 Task: Find connections with filter location Bafoussam with filter topic #ONOwith filter profile language English with filter current company DS Group with filter school Mata Gujri College, Fatehgarh Sahib with filter industry Wholesale Import and Export with filter service category Market Research with filter keywords title Wedding Coordinator
Action: Mouse moved to (550, 69)
Screenshot: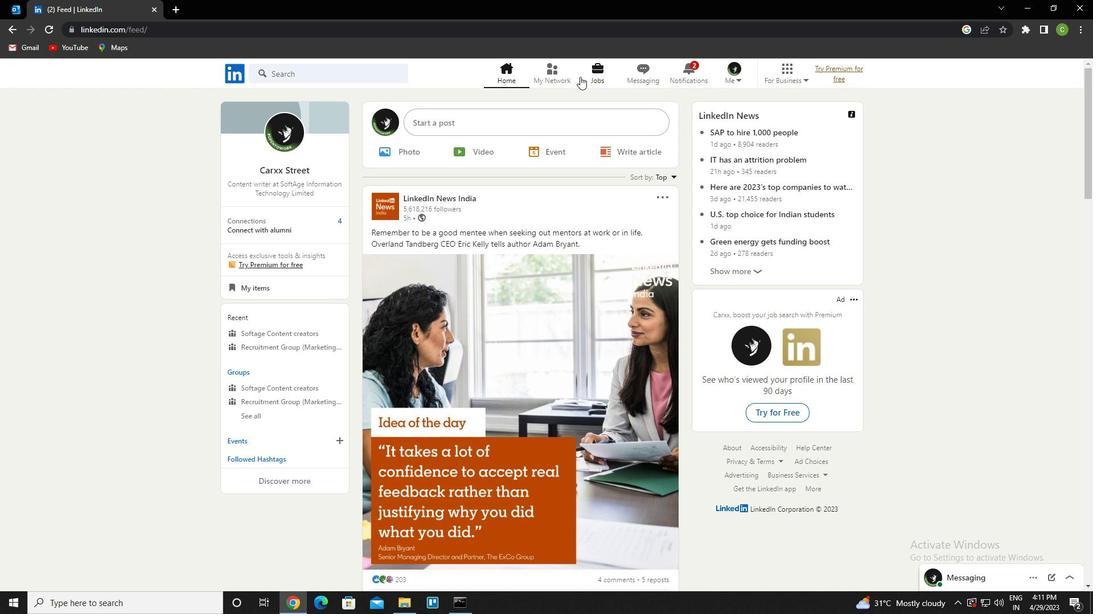 
Action: Mouse pressed left at (550, 69)
Screenshot: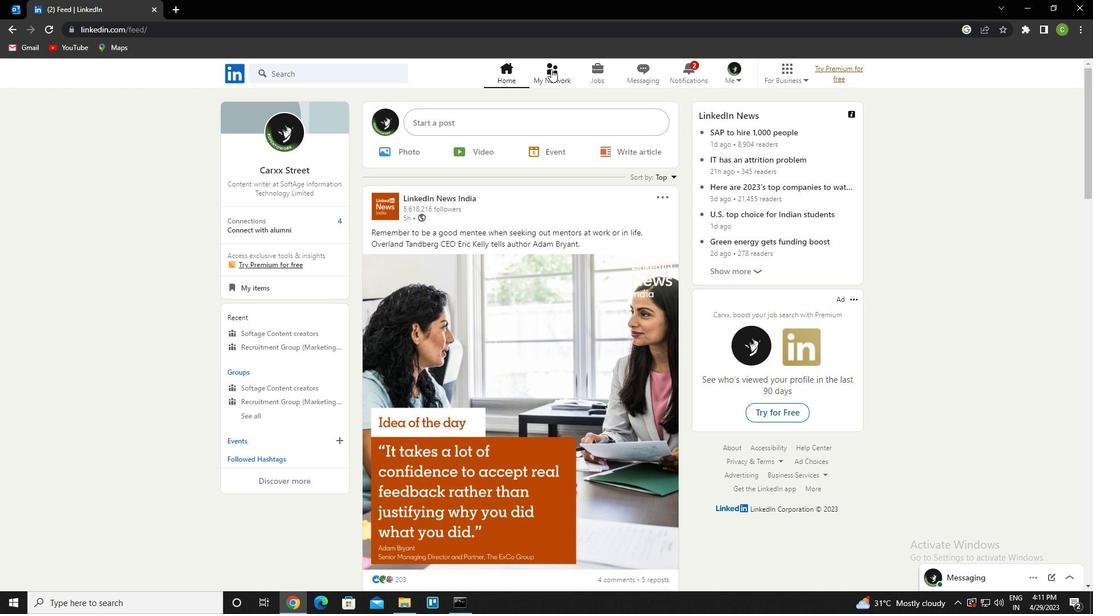 
Action: Mouse moved to (312, 136)
Screenshot: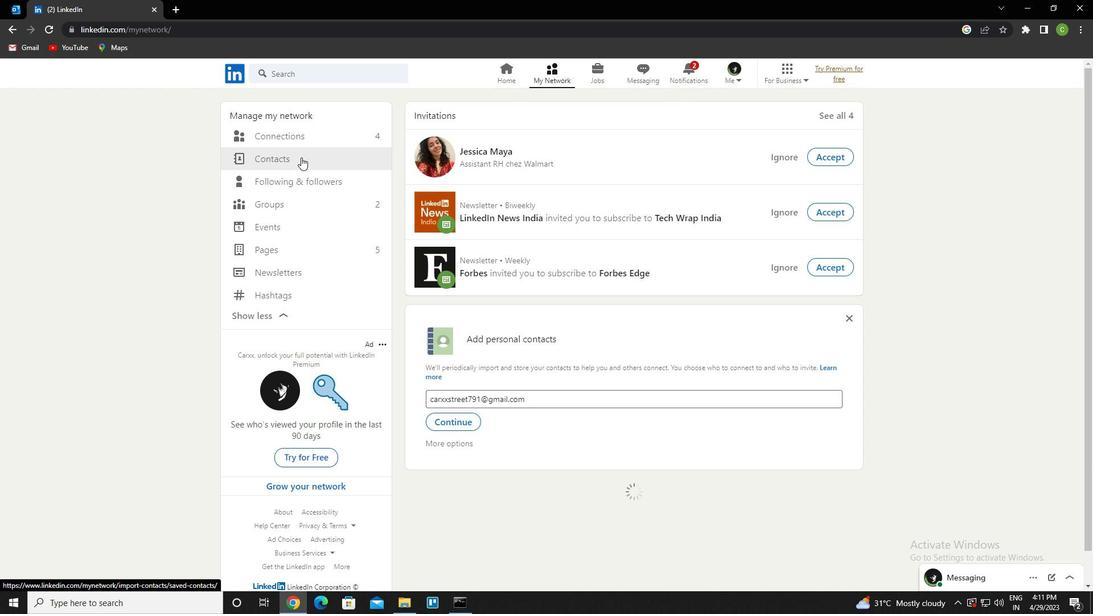 
Action: Mouse pressed left at (312, 136)
Screenshot: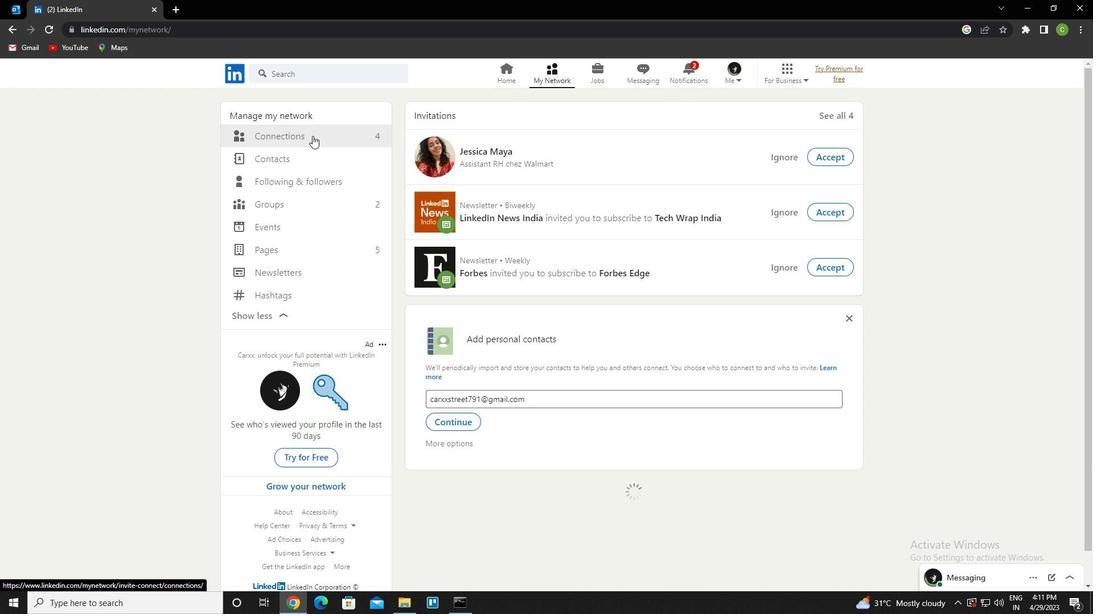 
Action: Mouse moved to (618, 135)
Screenshot: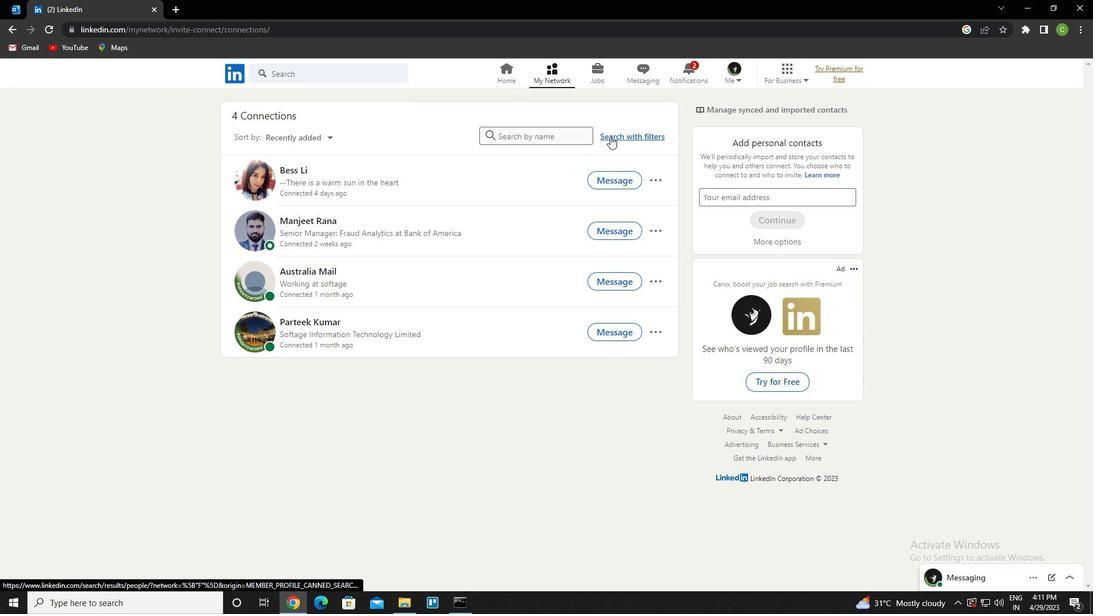 
Action: Mouse pressed left at (618, 135)
Screenshot: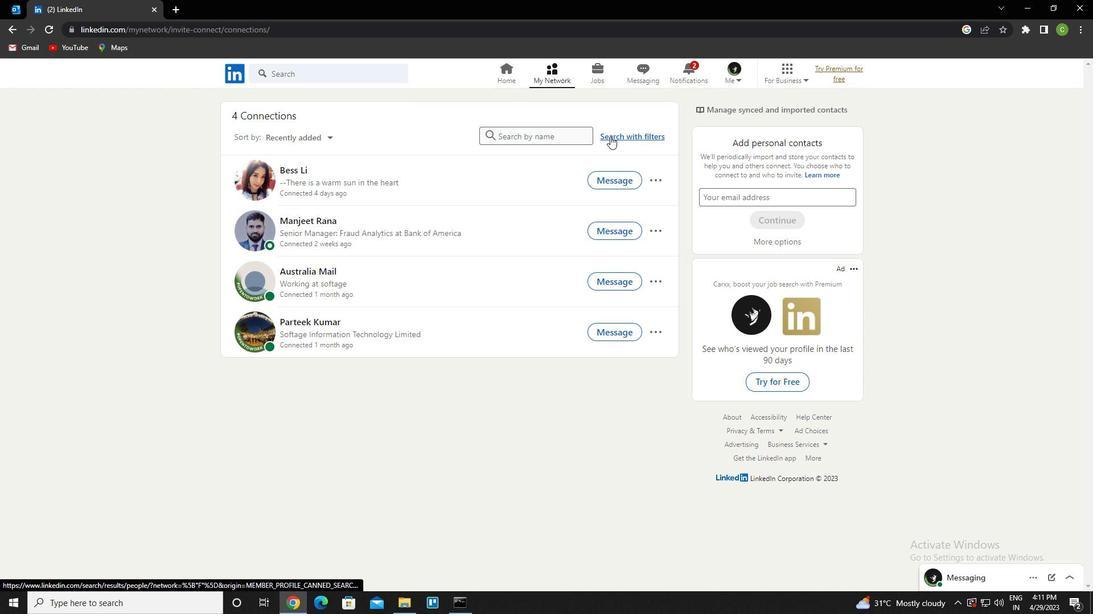 
Action: Mouse moved to (581, 110)
Screenshot: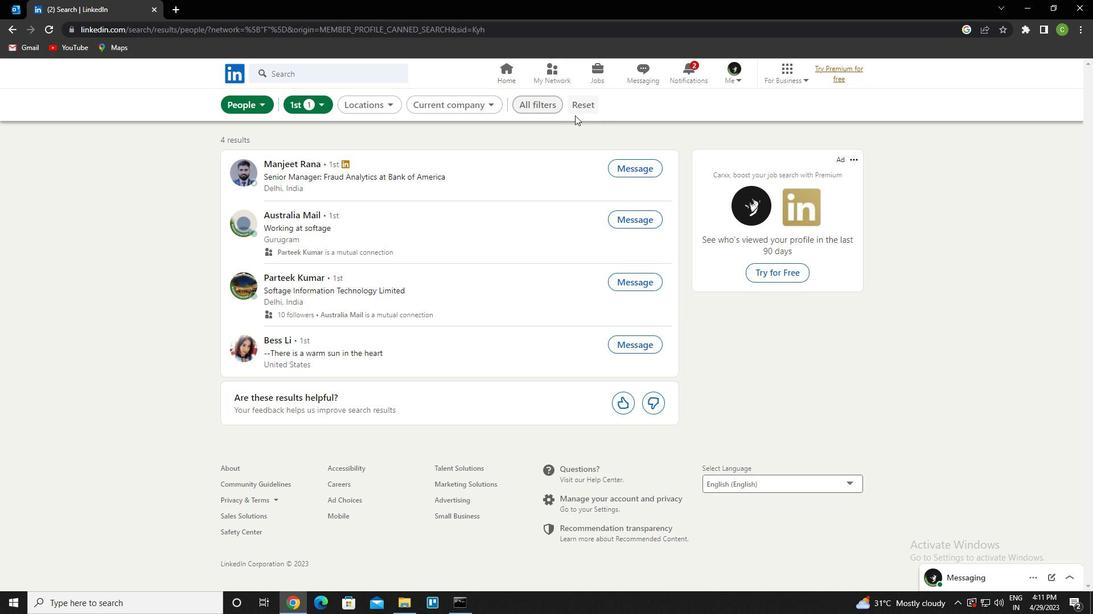 
Action: Mouse pressed left at (581, 110)
Screenshot: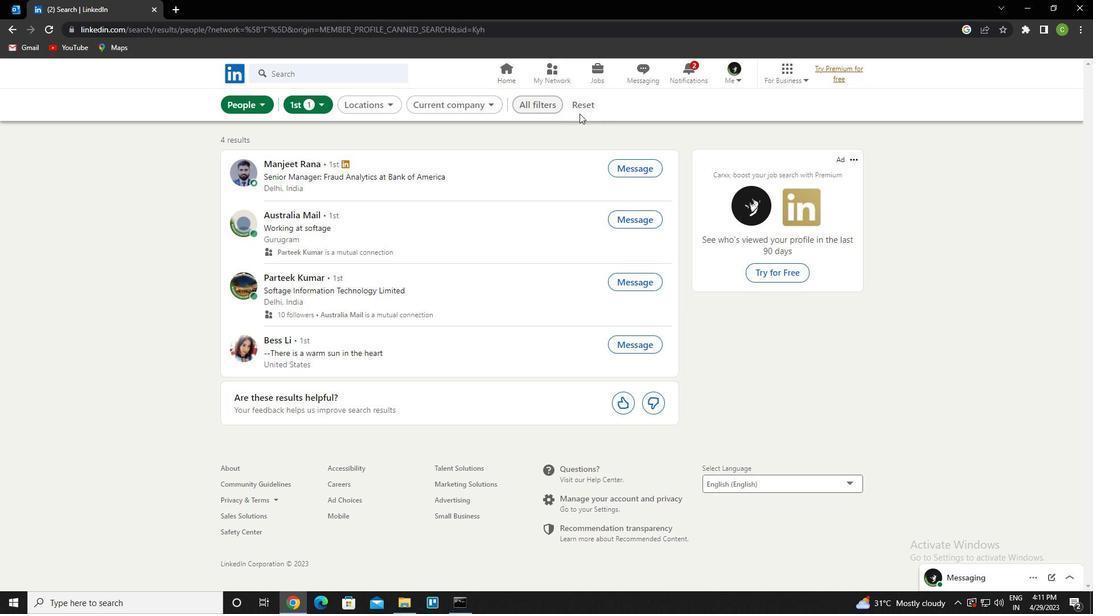 
Action: Mouse moved to (556, 105)
Screenshot: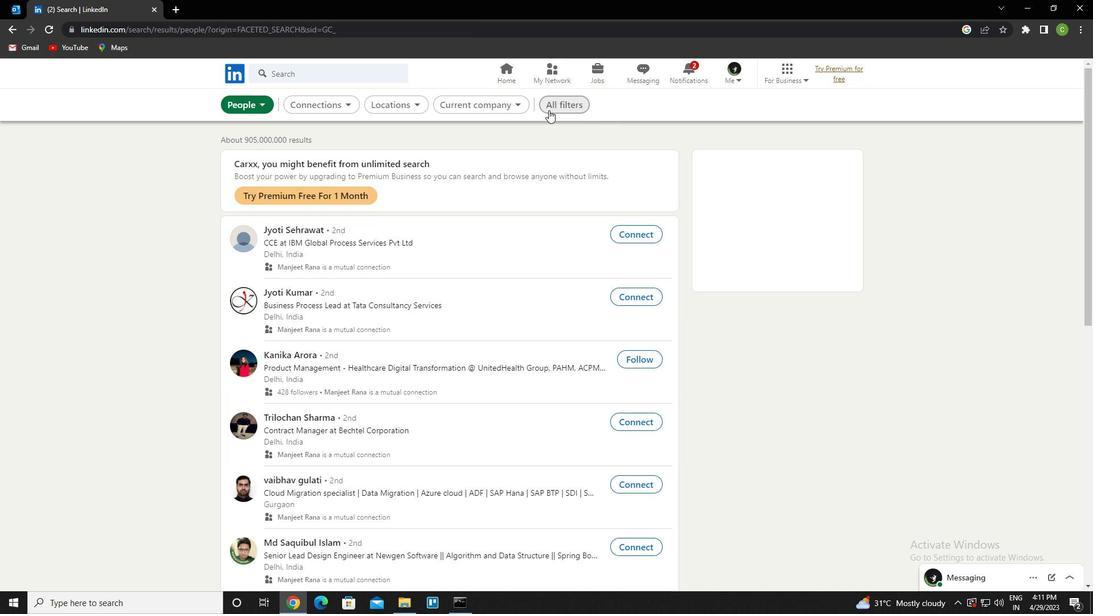 
Action: Mouse pressed left at (556, 105)
Screenshot: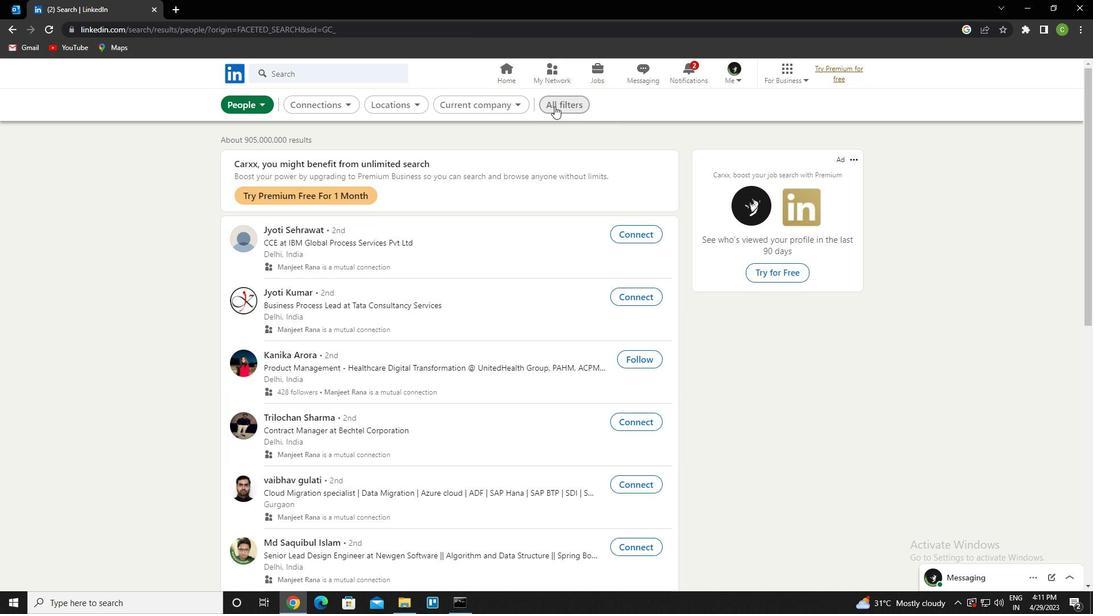 
Action: Mouse moved to (923, 357)
Screenshot: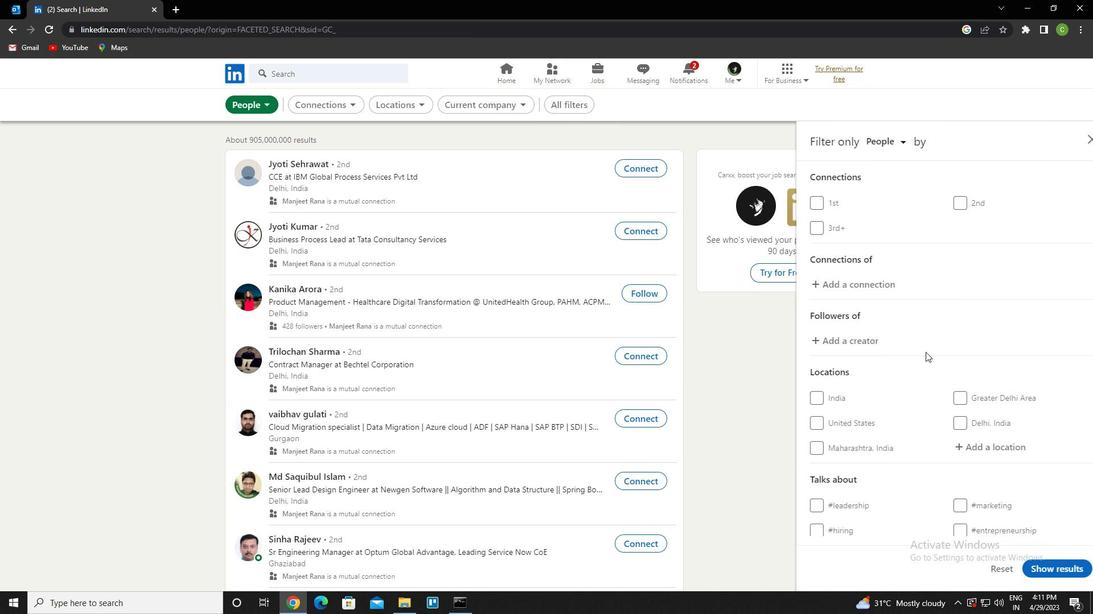 
Action: Mouse scrolled (923, 356) with delta (0, 0)
Screenshot: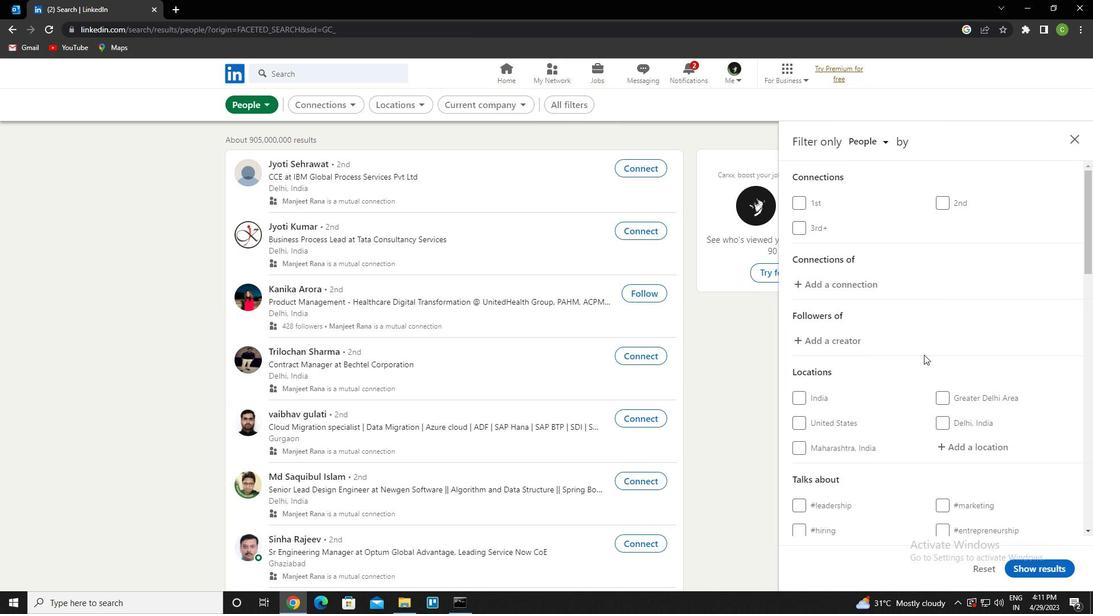 
Action: Mouse moved to (921, 357)
Screenshot: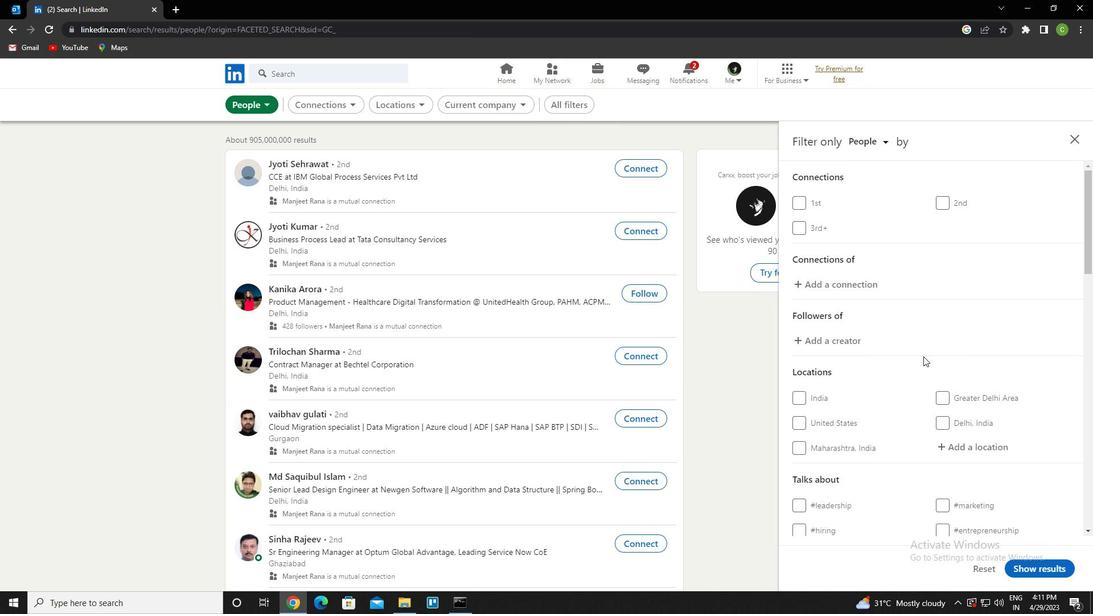 
Action: Mouse scrolled (921, 356) with delta (0, 0)
Screenshot: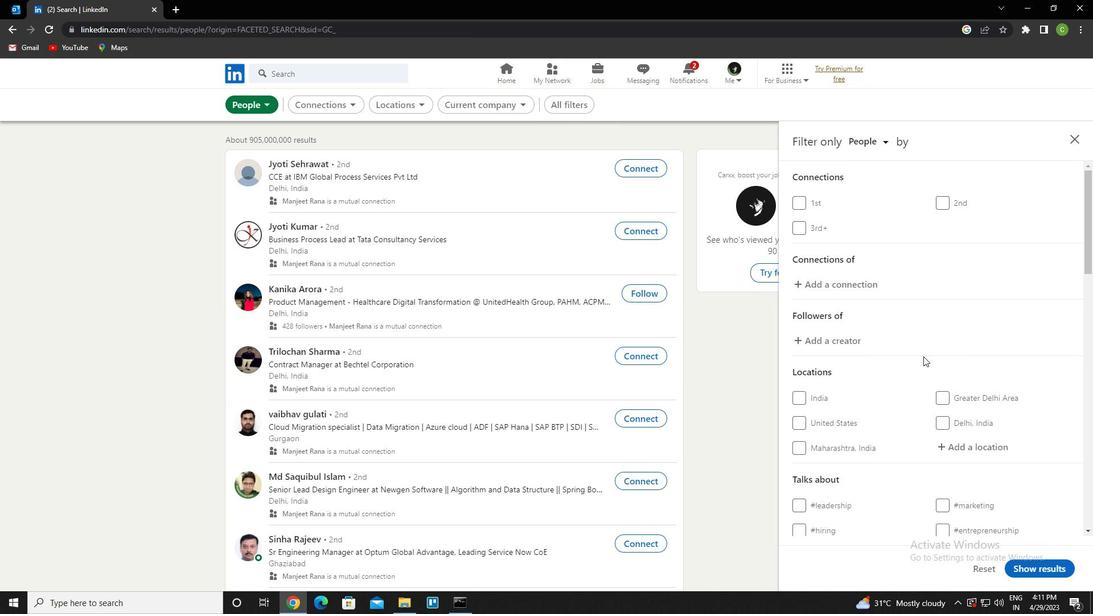 
Action: Mouse moved to (919, 355)
Screenshot: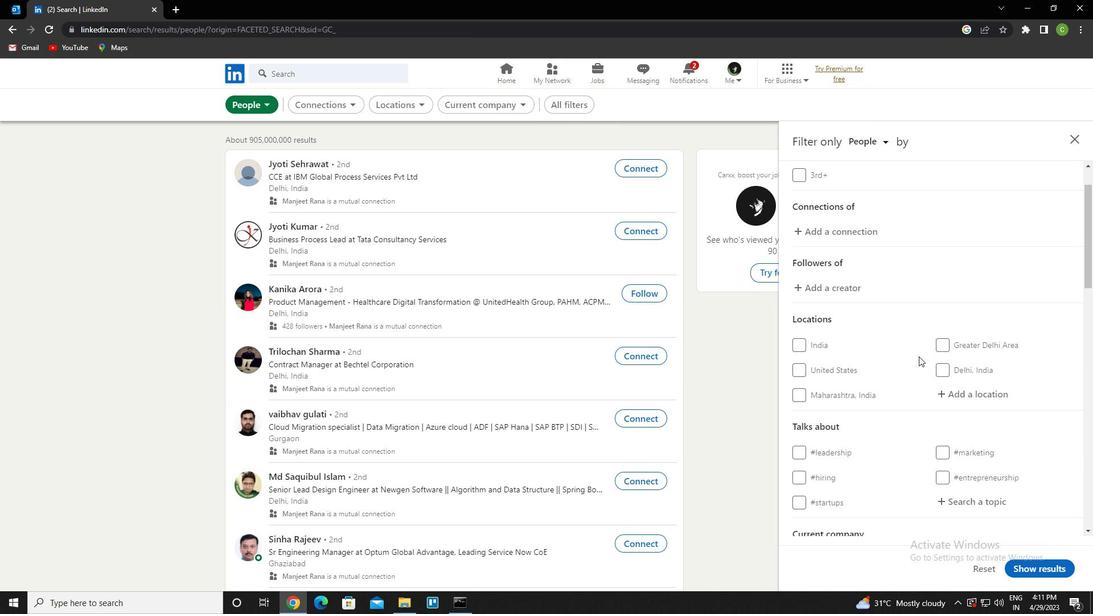
Action: Mouse scrolled (919, 354) with delta (0, 0)
Screenshot: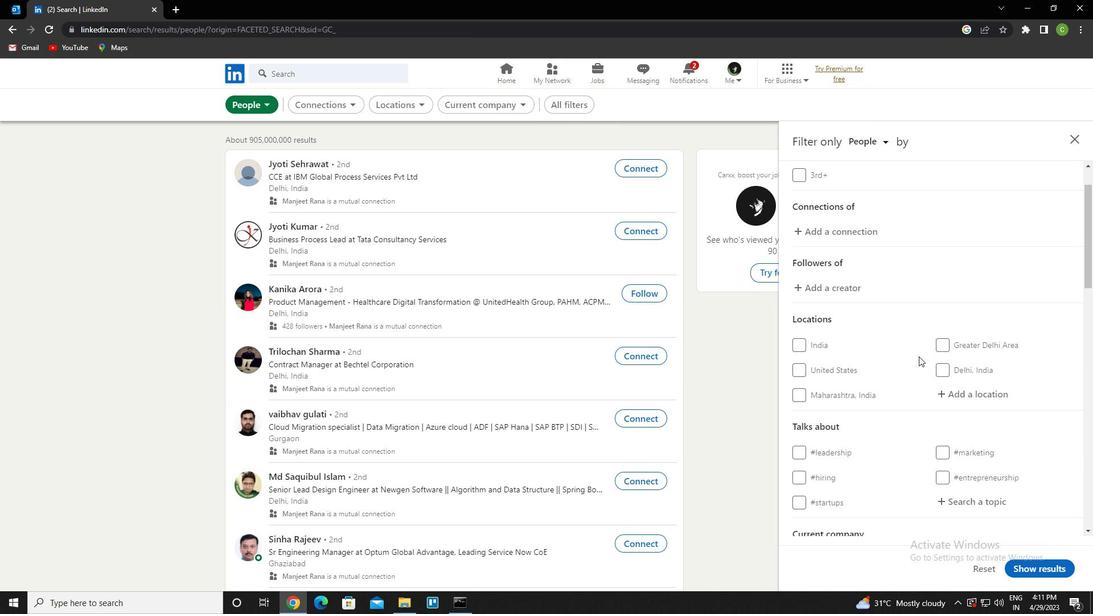 
Action: Mouse moved to (995, 282)
Screenshot: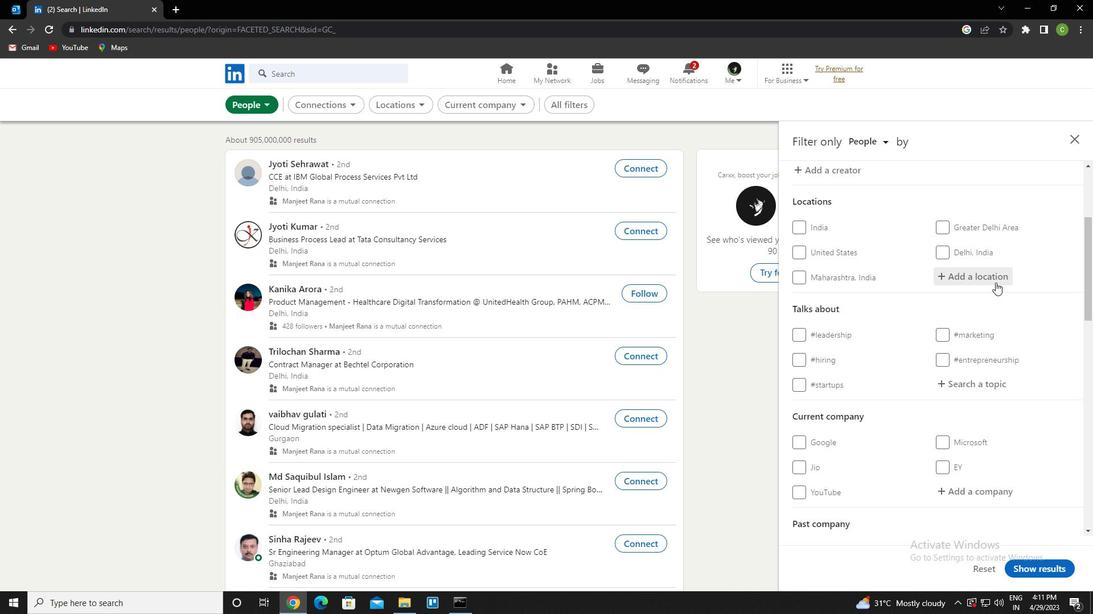 
Action: Mouse pressed left at (995, 282)
Screenshot: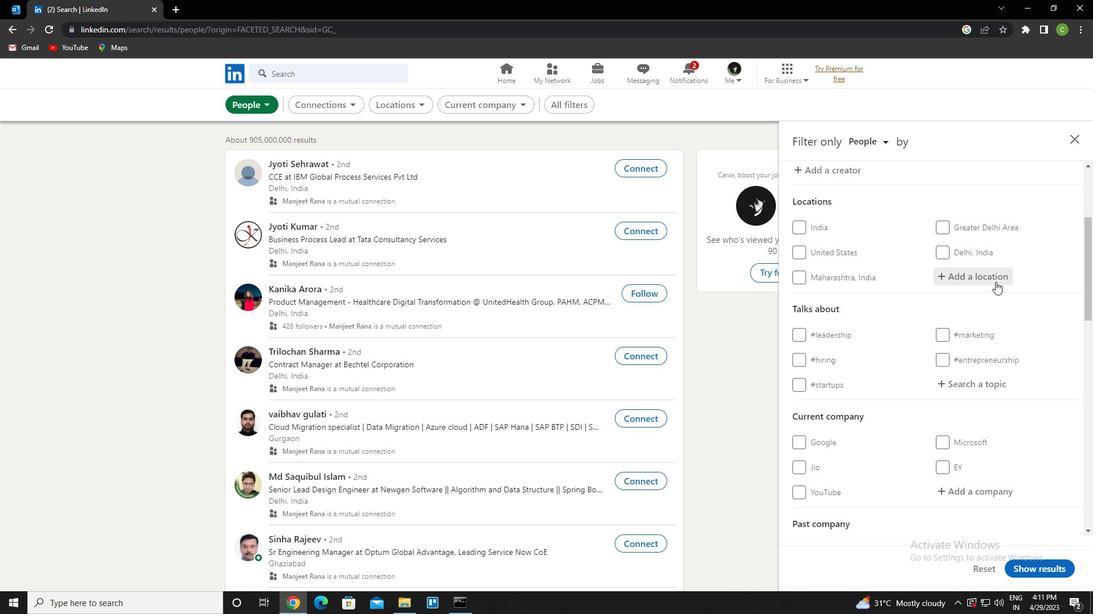 
Action: Key pressed <Key.caps_lock>b<Key.caps_lock>afouss<Key.down><Key.enter>
Screenshot: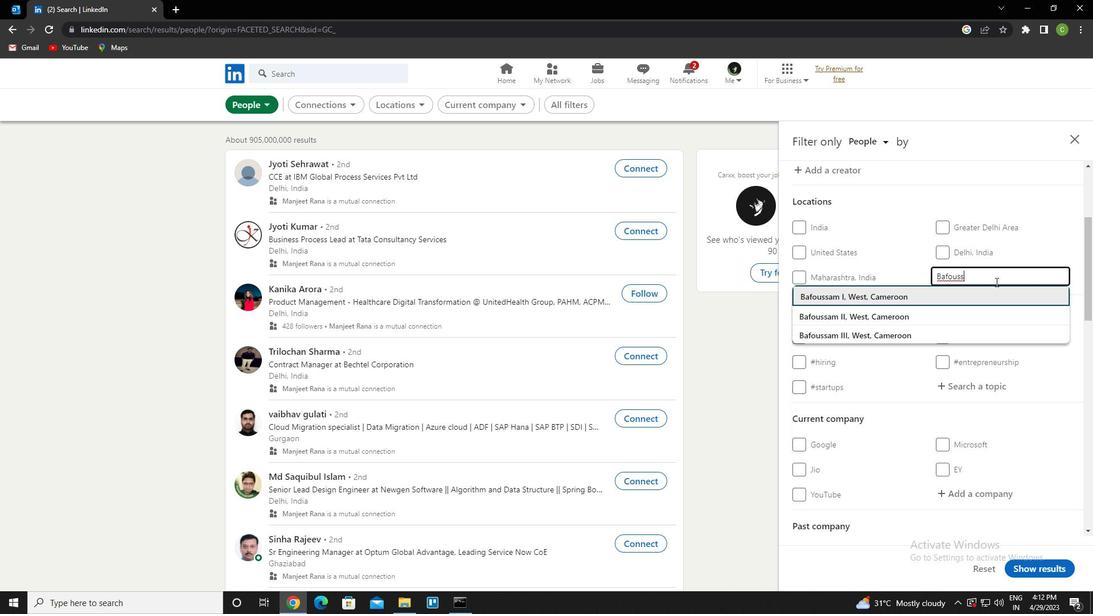 
Action: Mouse scrolled (995, 281) with delta (0, 0)
Screenshot: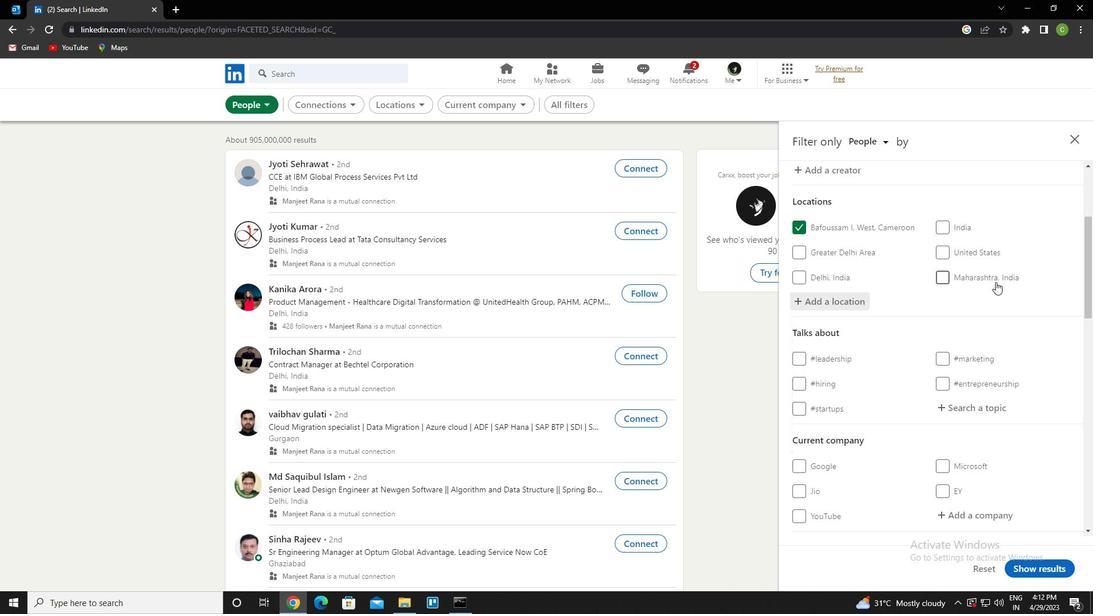 
Action: Mouse scrolled (995, 281) with delta (0, 0)
Screenshot: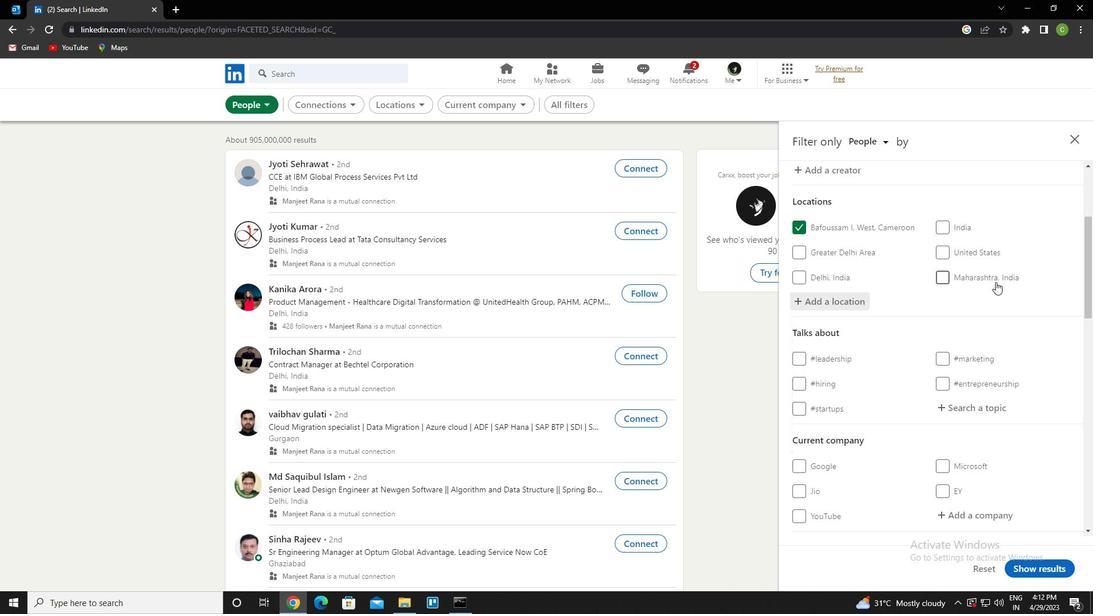 
Action: Mouse moved to (973, 296)
Screenshot: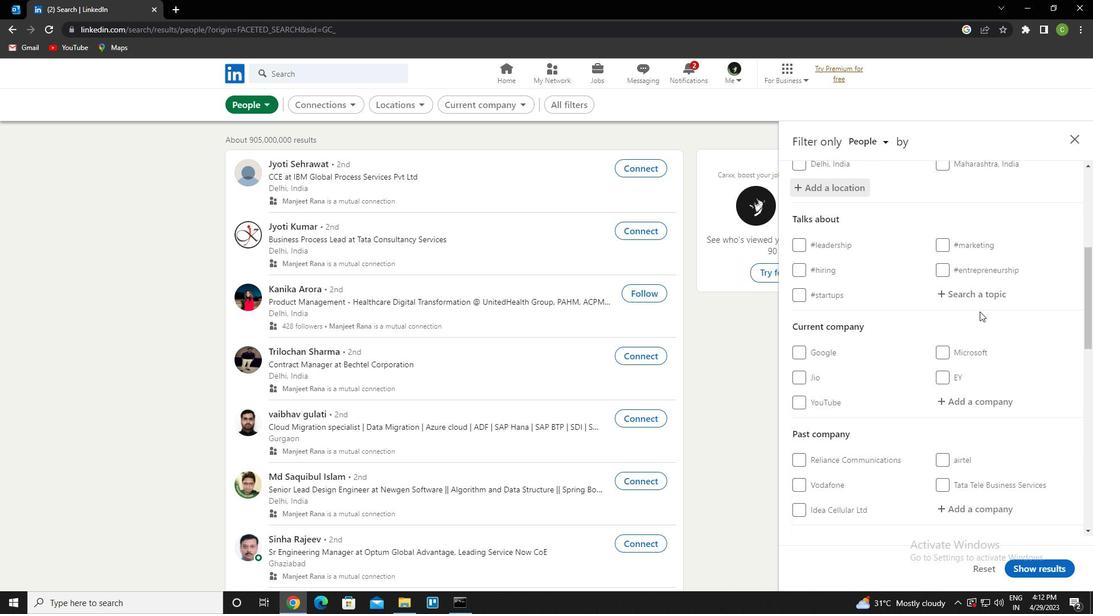 
Action: Mouse pressed left at (973, 296)
Screenshot: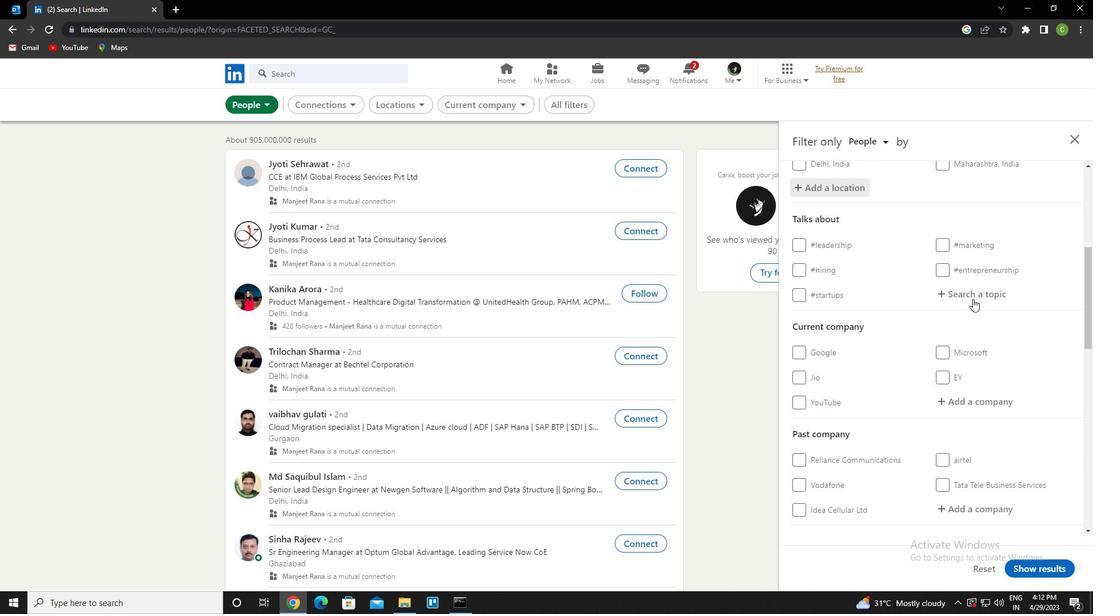 
Action: Key pressed <Key.caps_lock>ono<Key.down><Key.enter>
Screenshot: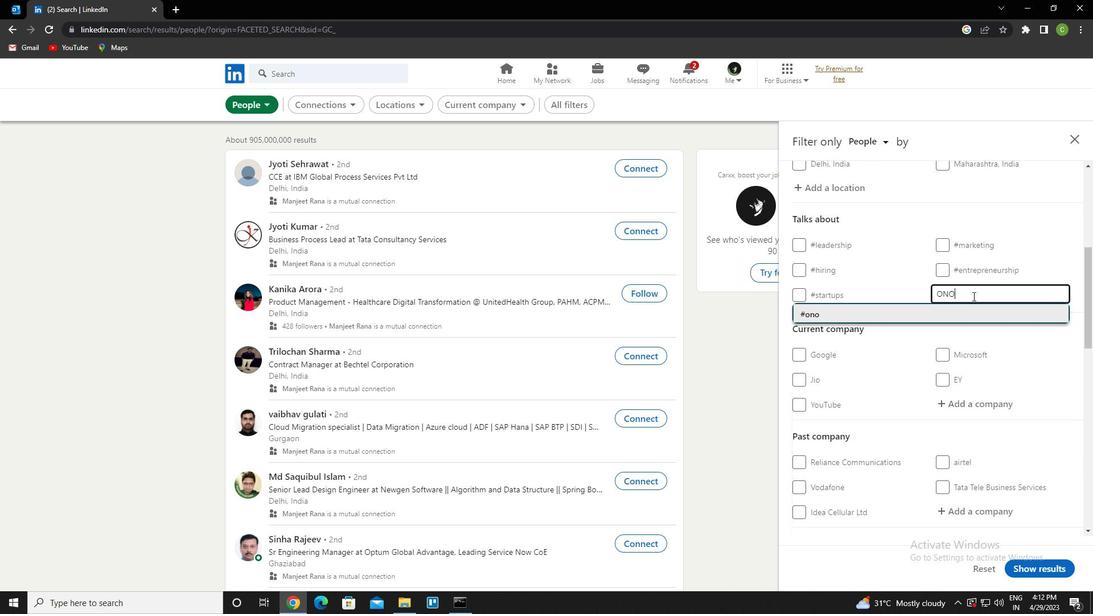 
Action: Mouse moved to (970, 298)
Screenshot: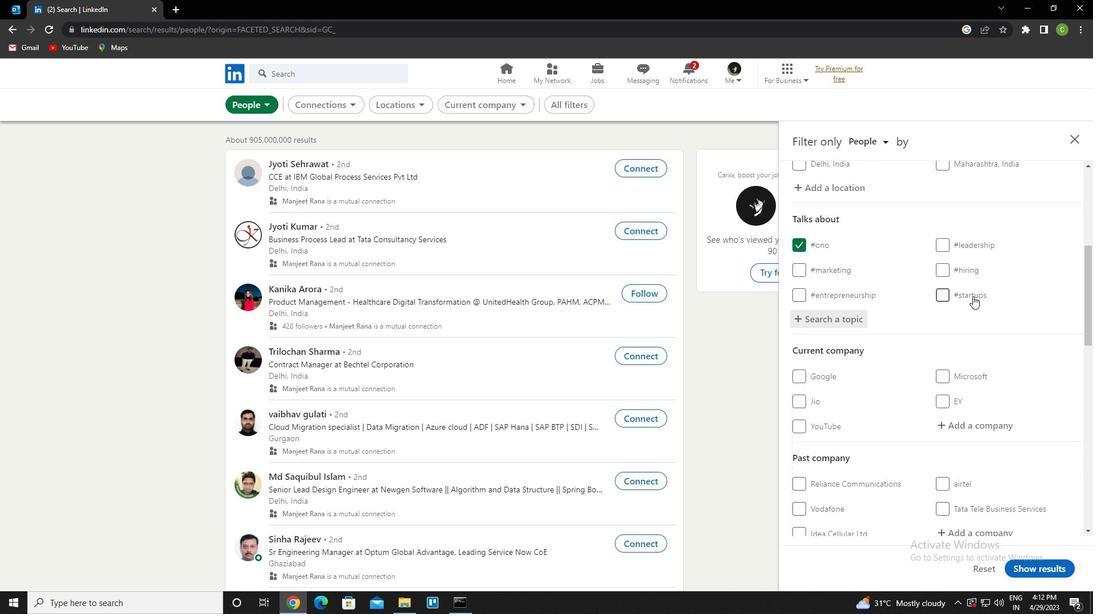 
Action: Mouse scrolled (970, 298) with delta (0, 0)
Screenshot: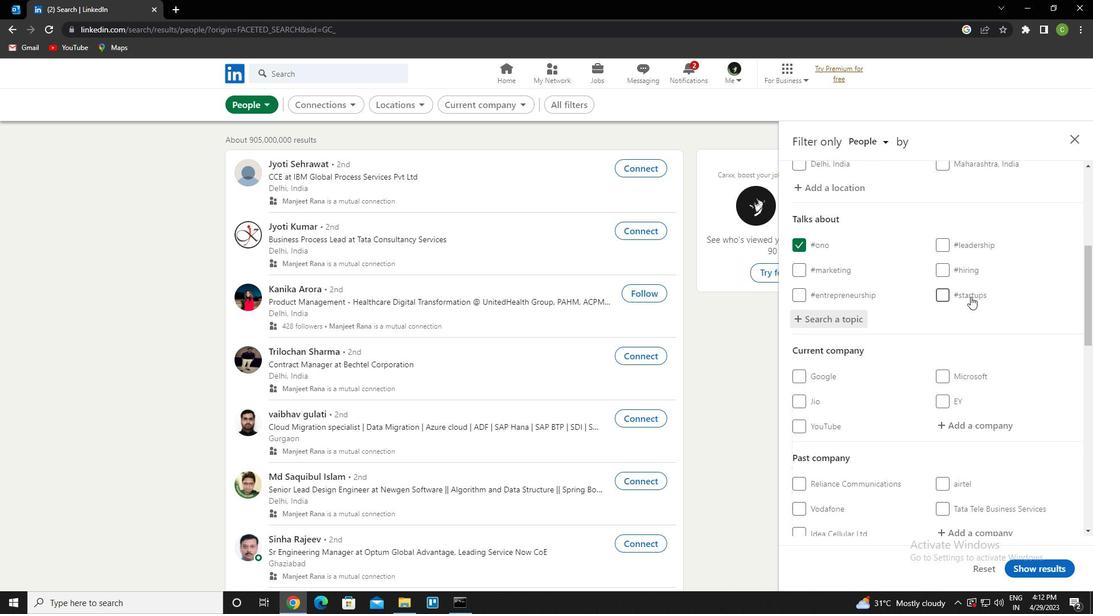 
Action: Mouse moved to (970, 301)
Screenshot: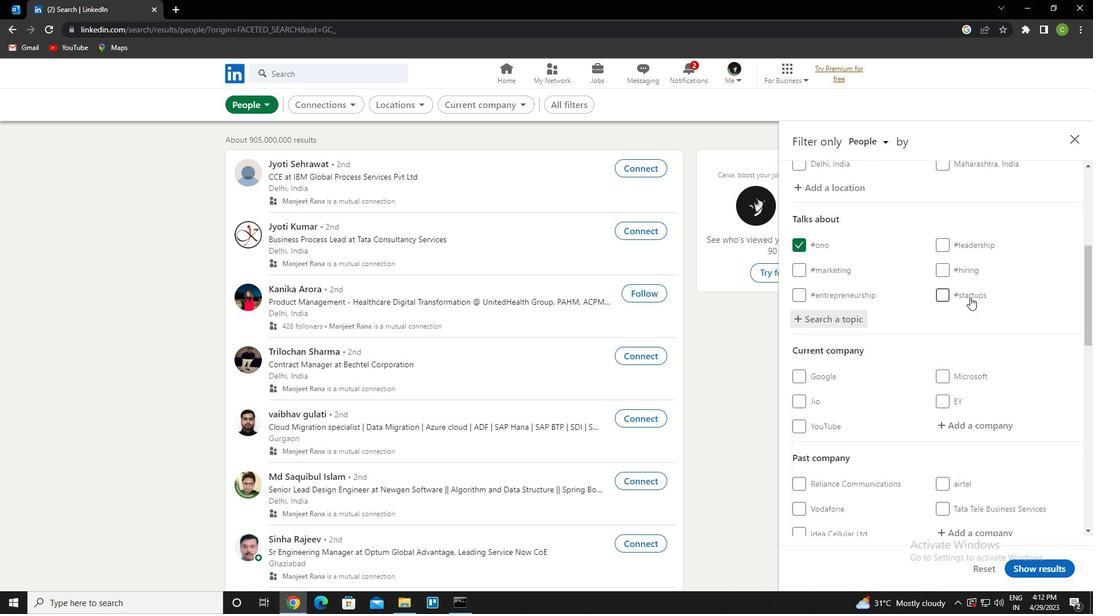 
Action: Mouse scrolled (970, 301) with delta (0, 0)
Screenshot: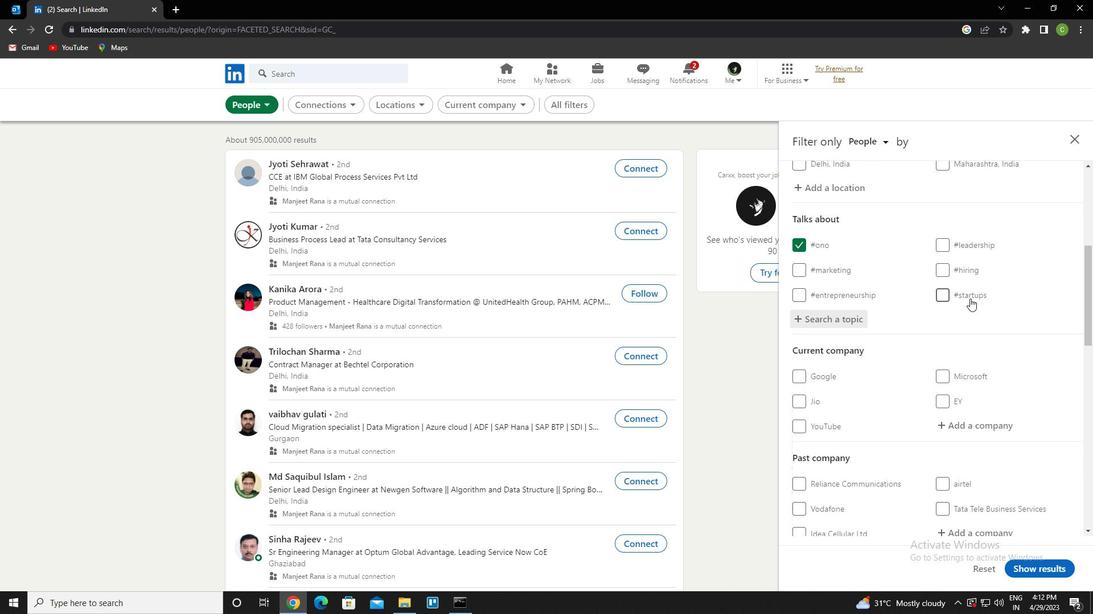 
Action: Mouse moved to (970, 302)
Screenshot: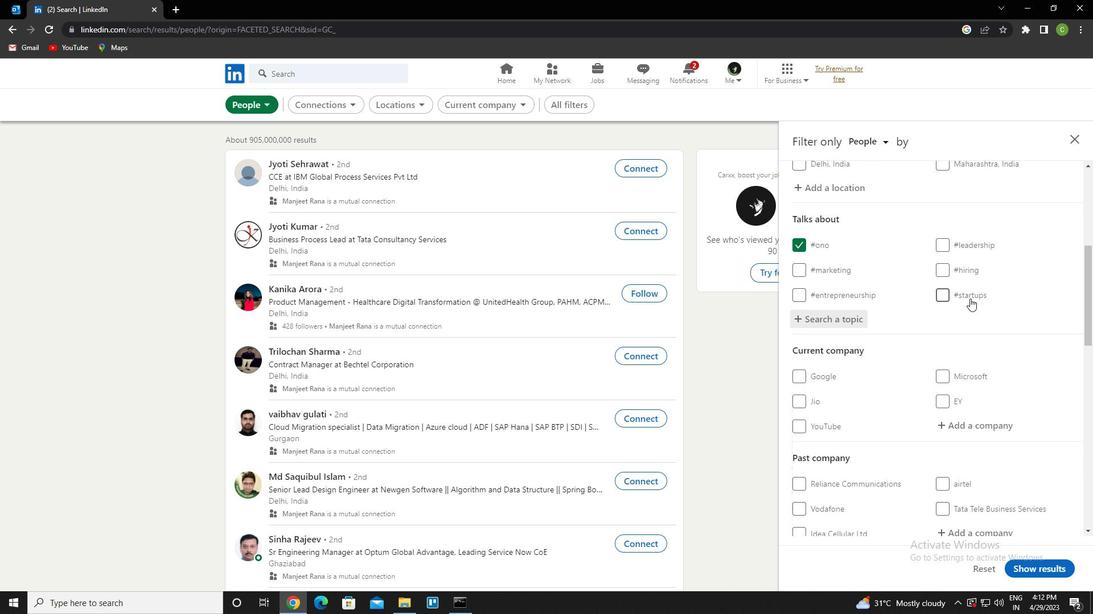 
Action: Mouse scrolled (970, 302) with delta (0, 0)
Screenshot: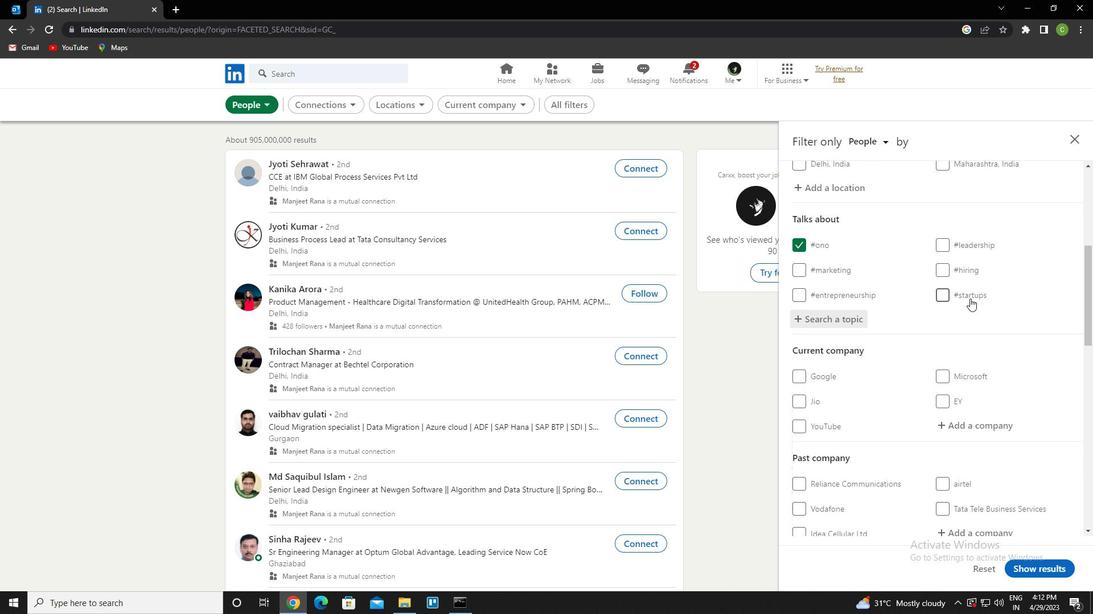 
Action: Mouse moved to (970, 303)
Screenshot: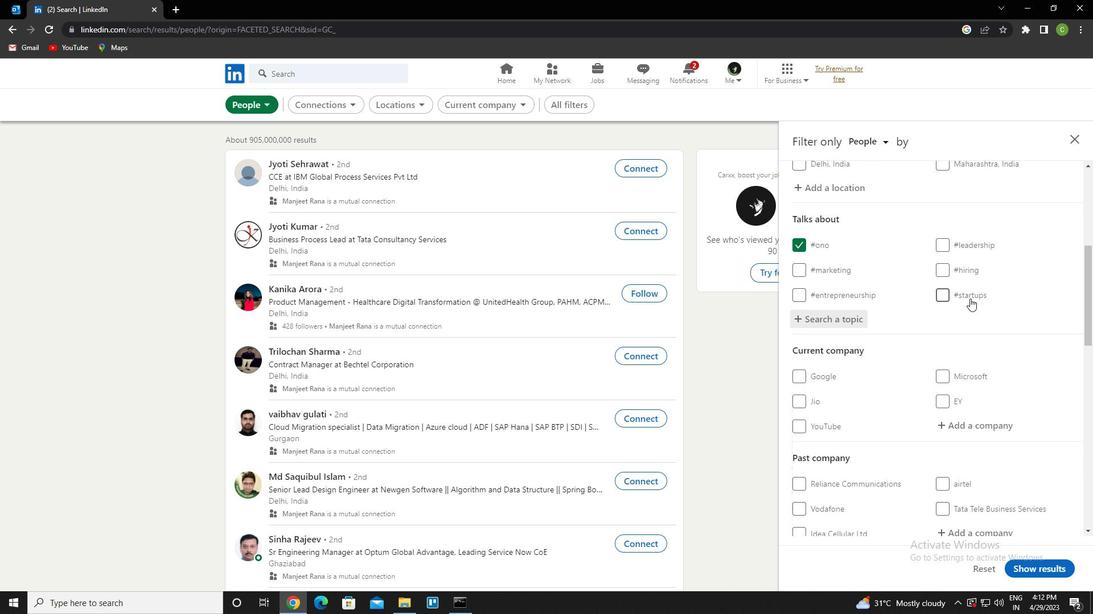 
Action: Mouse scrolled (970, 302) with delta (0, 0)
Screenshot: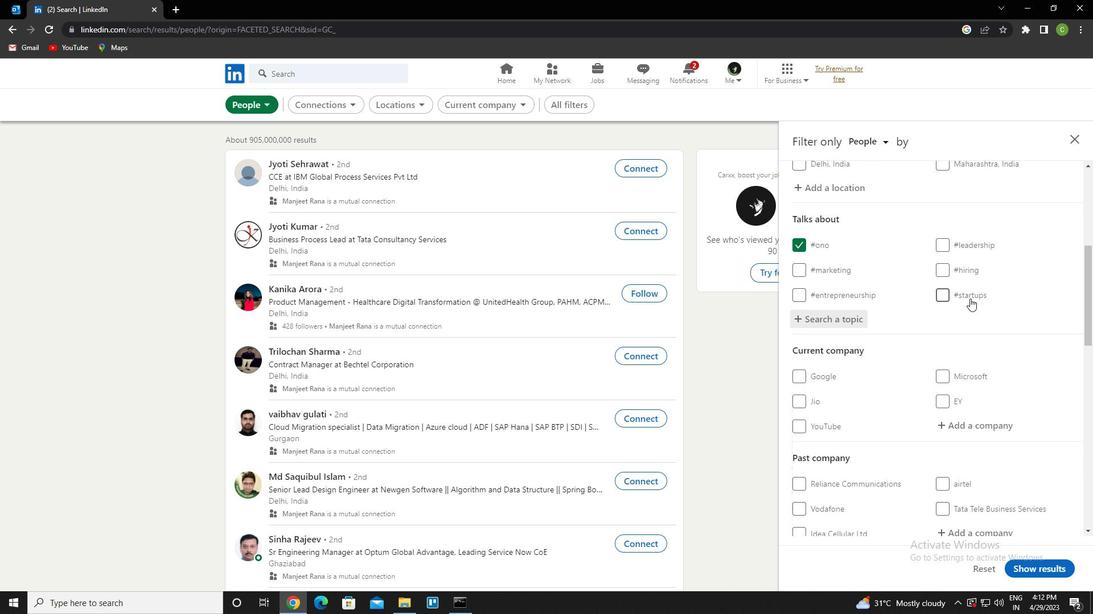 
Action: Mouse scrolled (970, 302) with delta (0, 0)
Screenshot: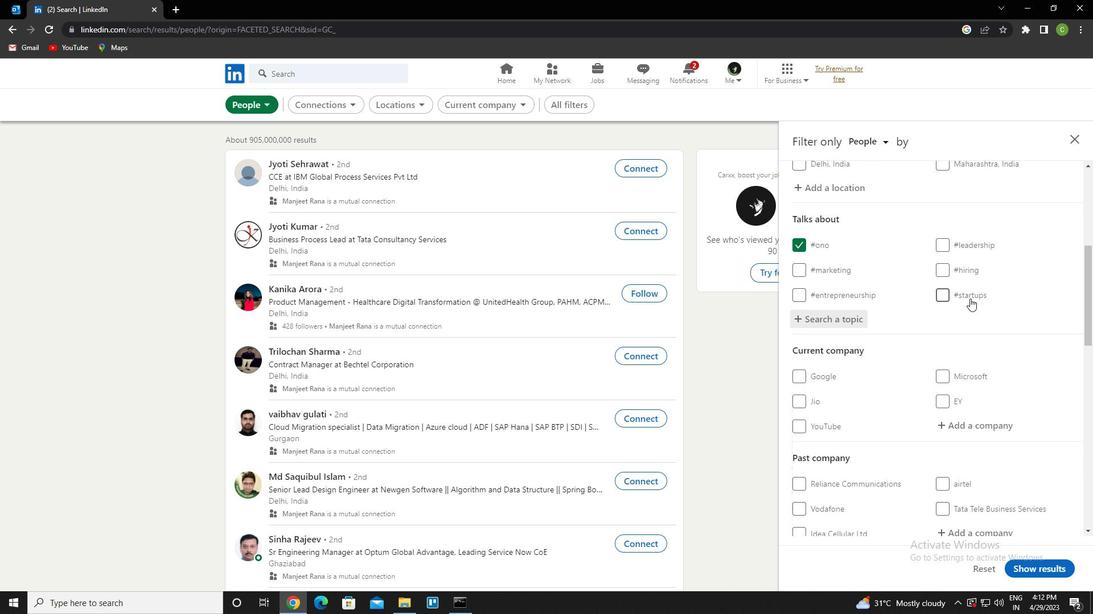 
Action: Mouse moved to (970, 303)
Screenshot: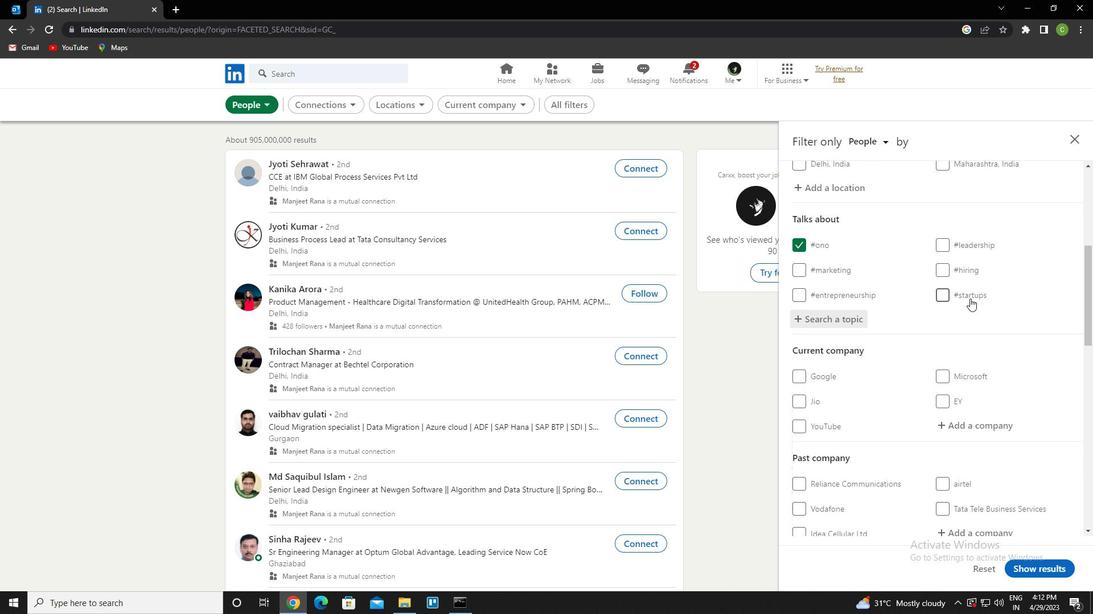 
Action: Mouse scrolled (970, 302) with delta (0, 0)
Screenshot: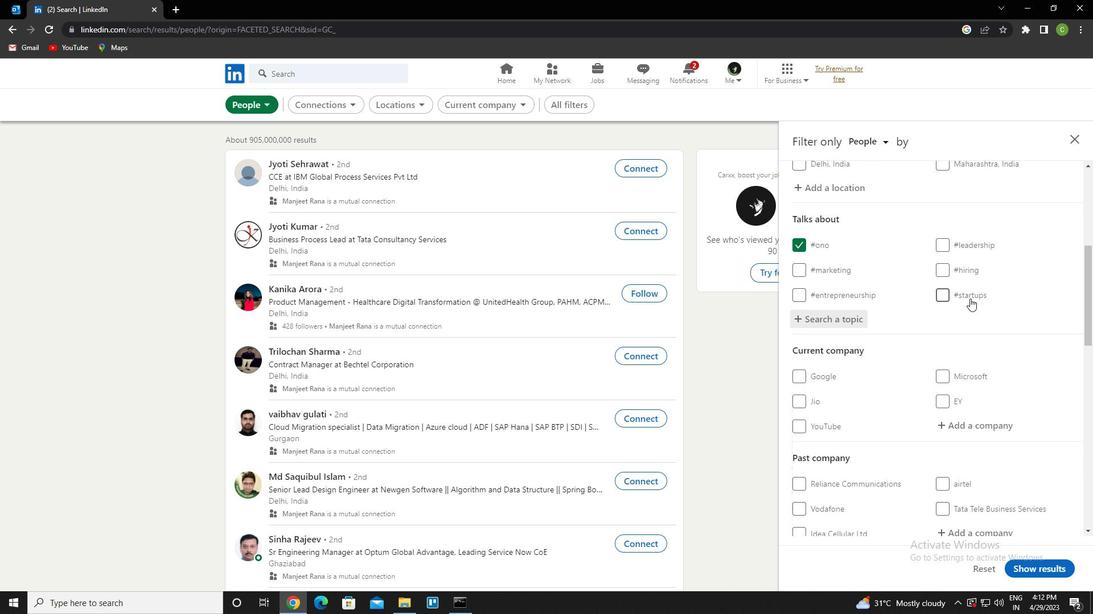 
Action: Mouse scrolled (970, 302) with delta (0, 0)
Screenshot: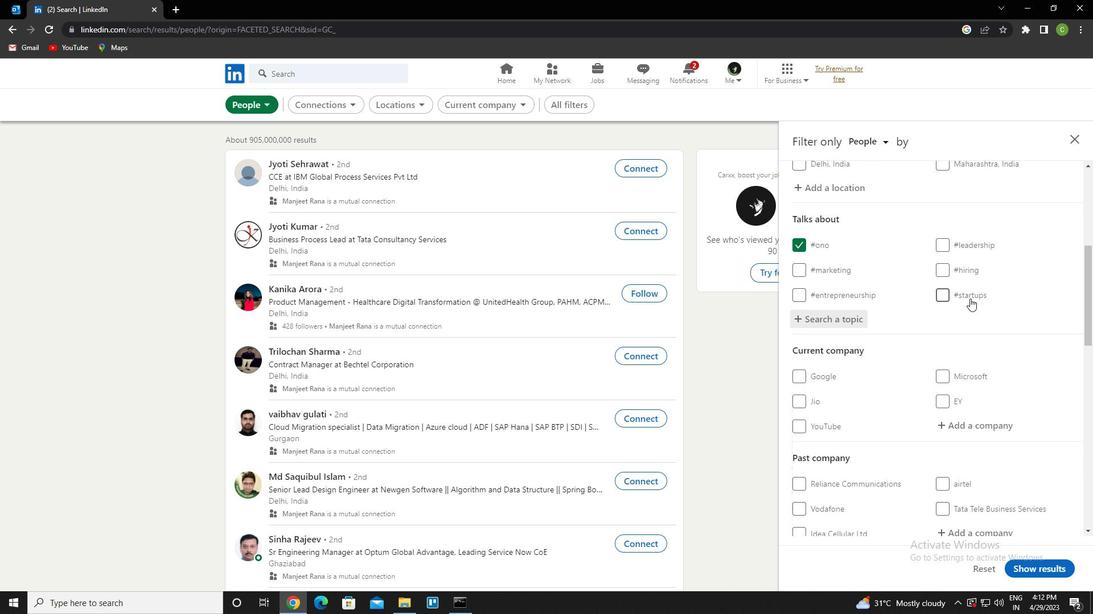 
Action: Mouse scrolled (970, 302) with delta (0, 0)
Screenshot: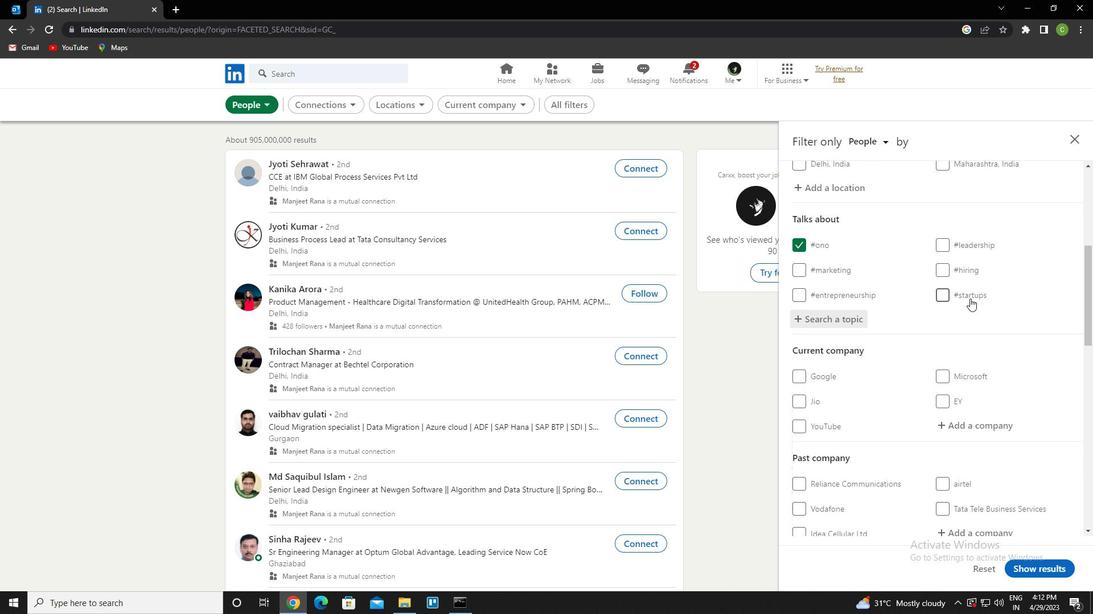 
Action: Mouse moved to (801, 364)
Screenshot: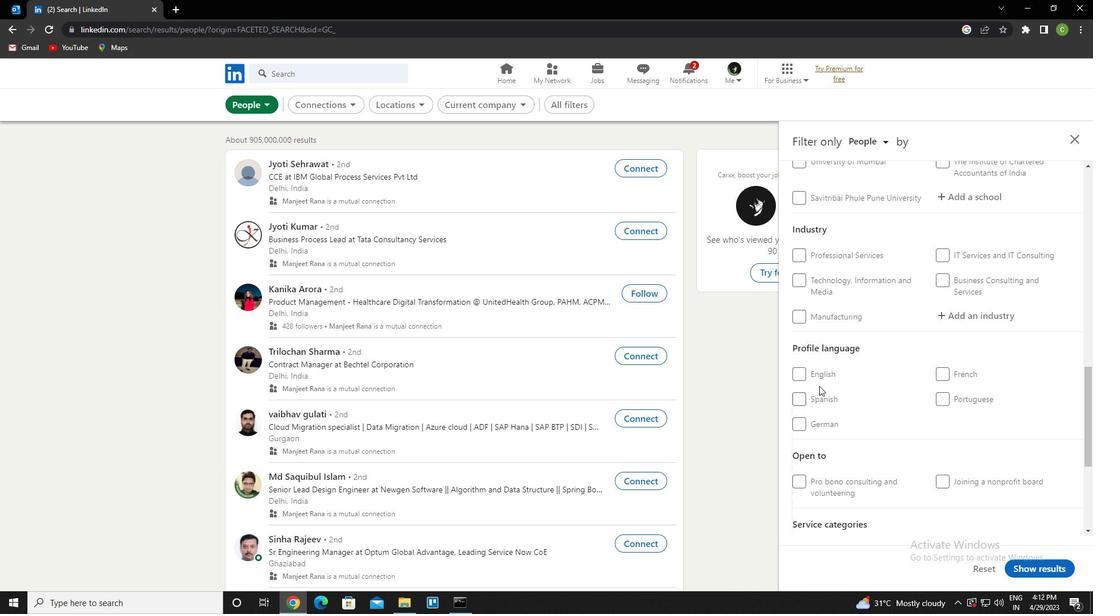 
Action: Mouse pressed left at (801, 364)
Screenshot: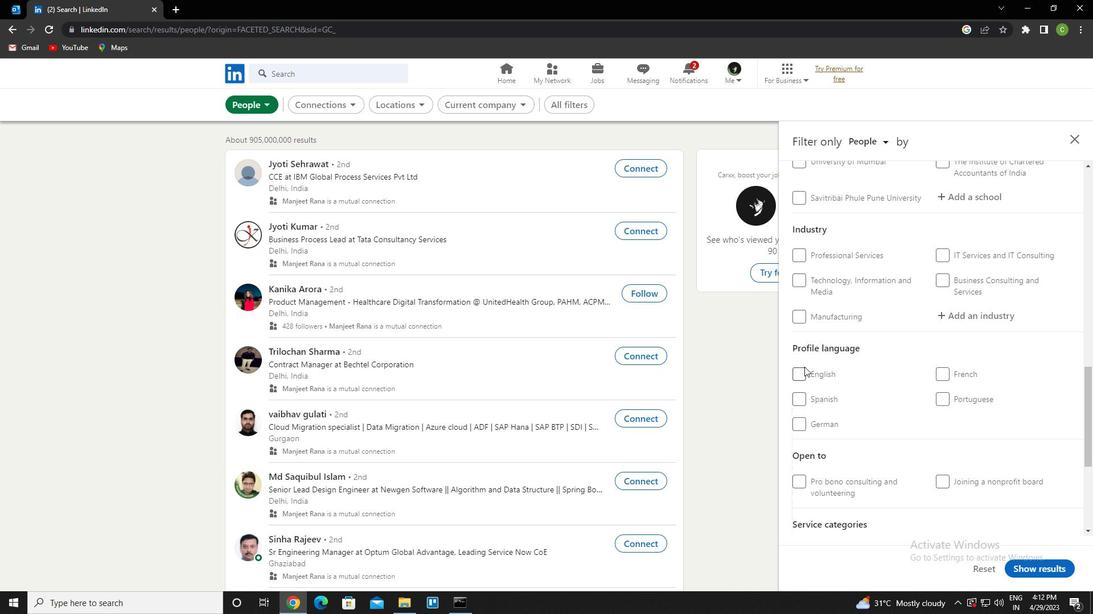 
Action: Mouse moved to (801, 370)
Screenshot: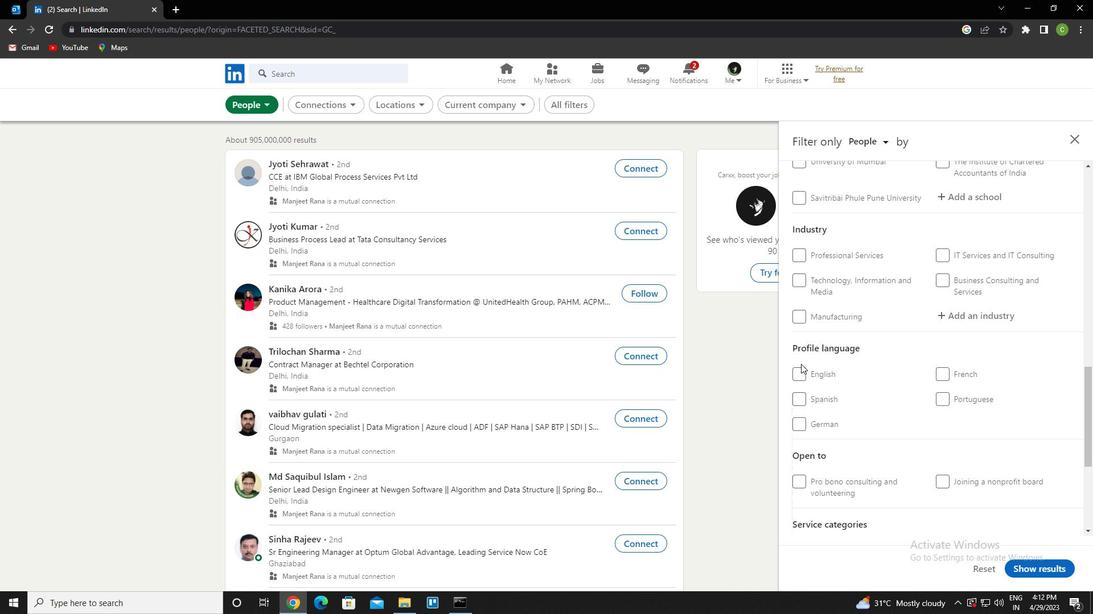 
Action: Mouse pressed left at (801, 370)
Screenshot: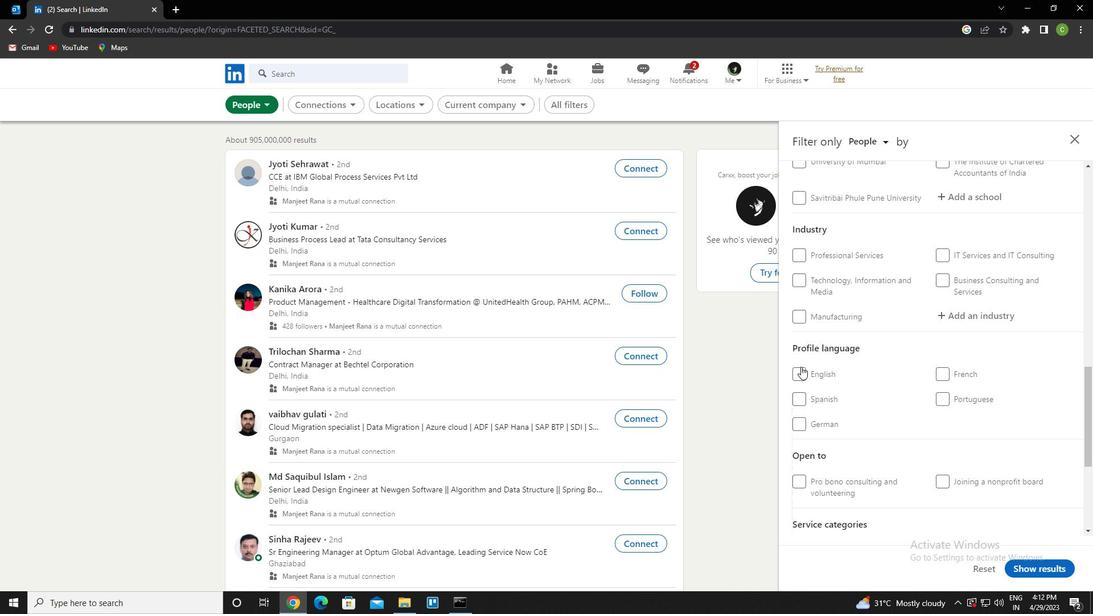 
Action: Mouse moved to (869, 375)
Screenshot: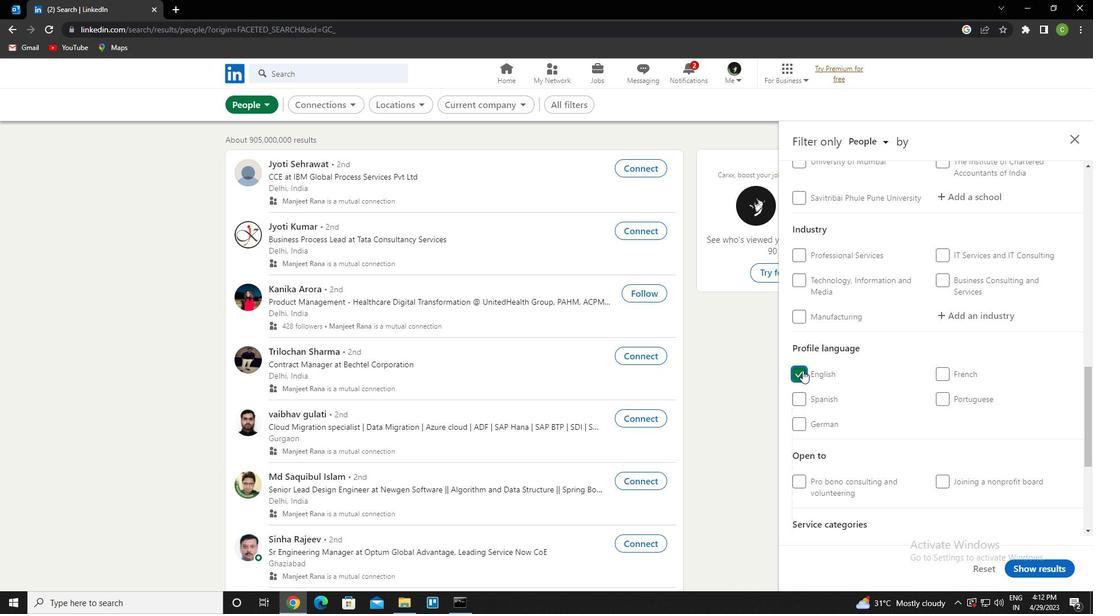 
Action: Mouse scrolled (869, 376) with delta (0, 0)
Screenshot: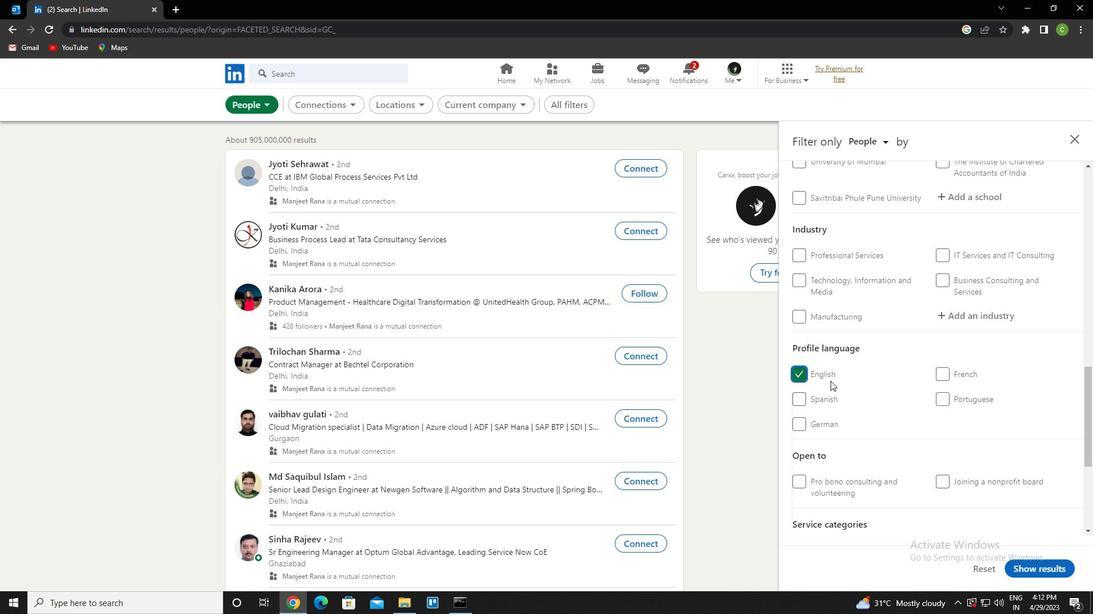 
Action: Mouse scrolled (869, 376) with delta (0, 0)
Screenshot: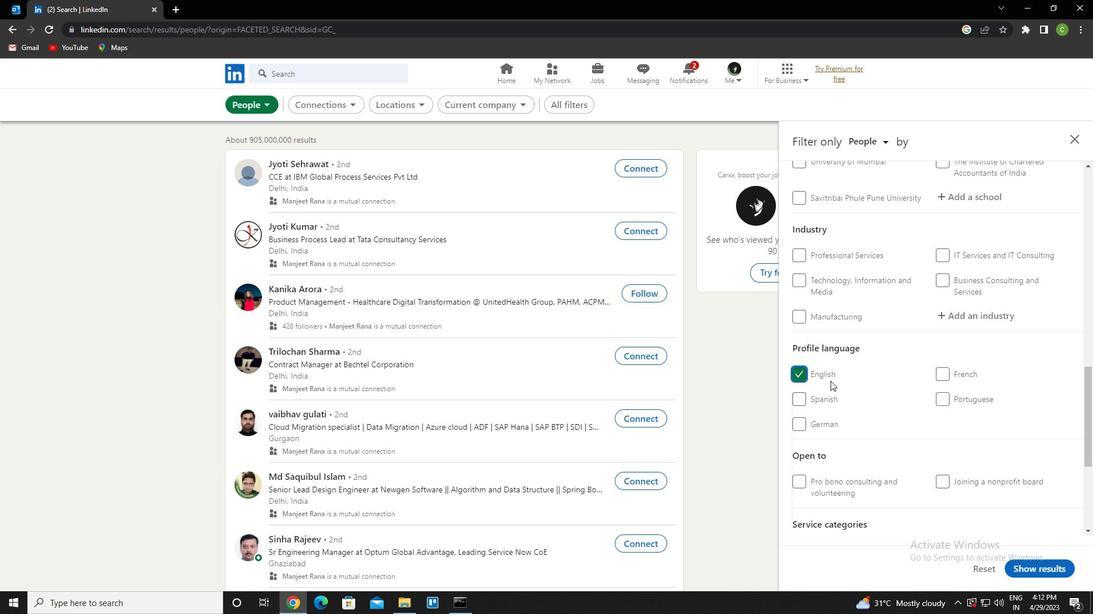 
Action: Mouse scrolled (869, 376) with delta (0, 0)
Screenshot: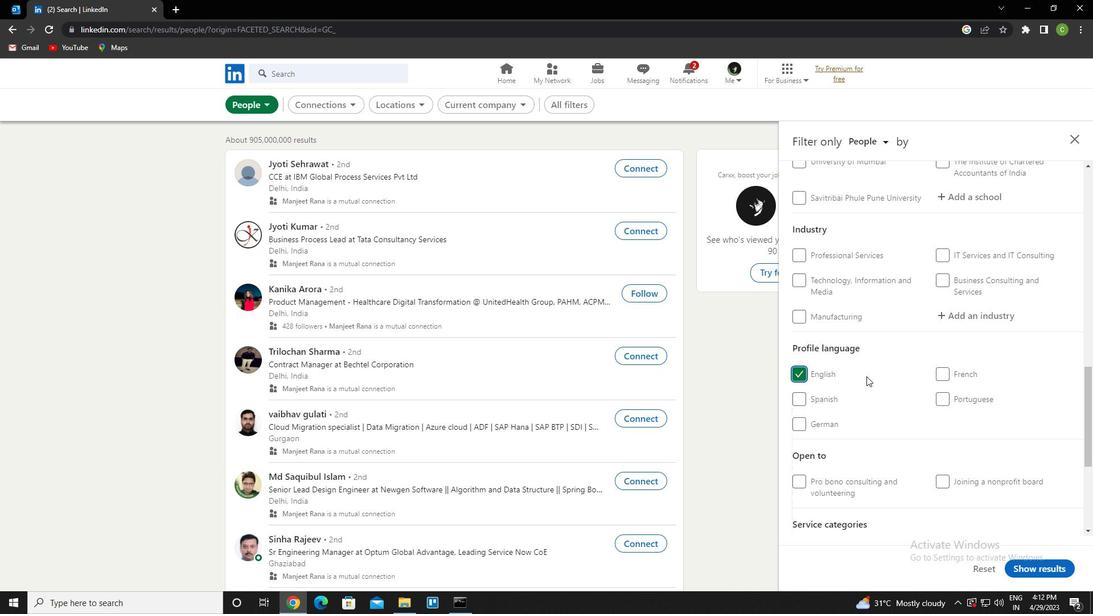 
Action: Mouse moved to (989, 247)
Screenshot: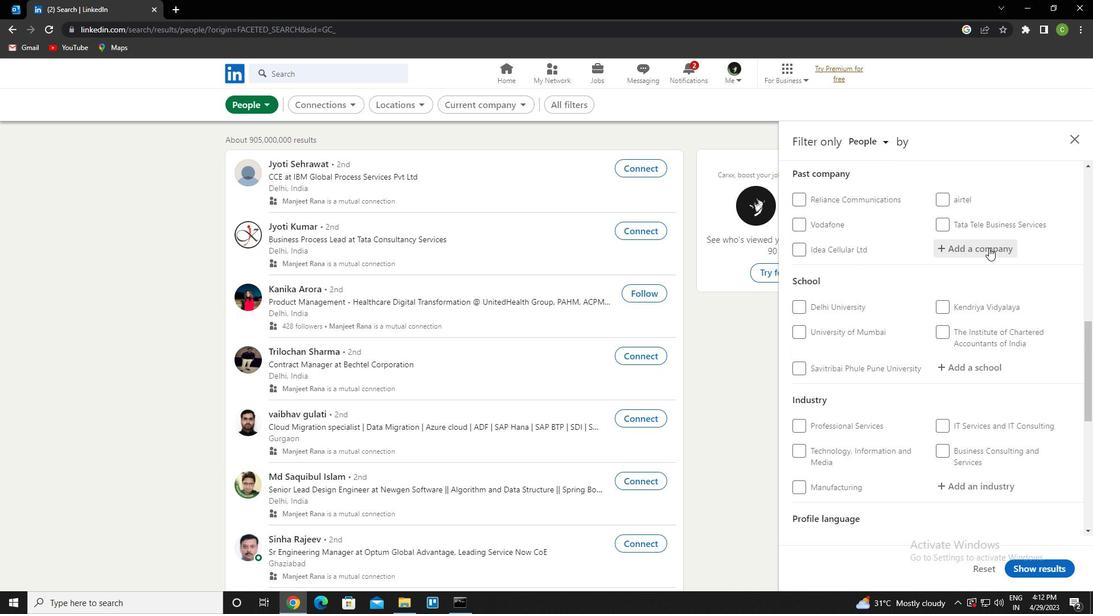 
Action: Mouse scrolled (989, 248) with delta (0, 0)
Screenshot: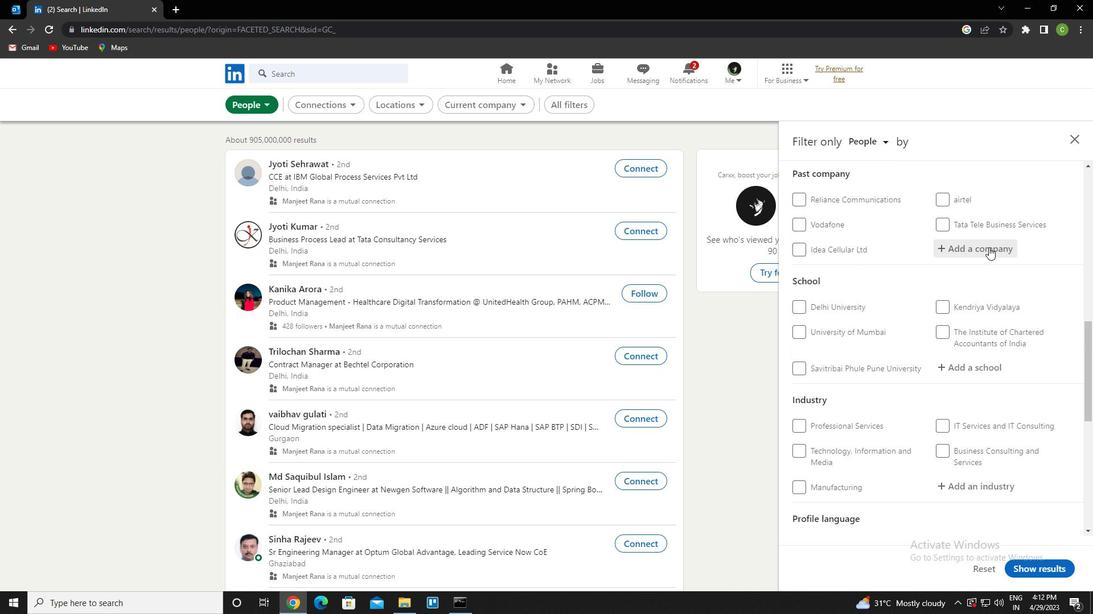 
Action: Mouse scrolled (989, 248) with delta (0, 0)
Screenshot: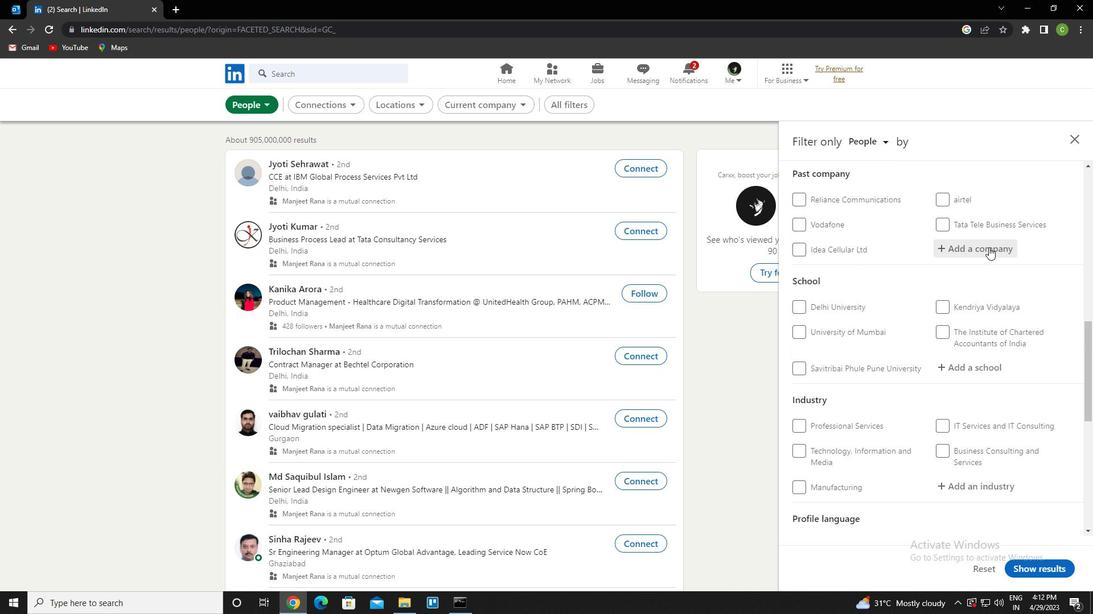 
Action: Mouse moved to (987, 255)
Screenshot: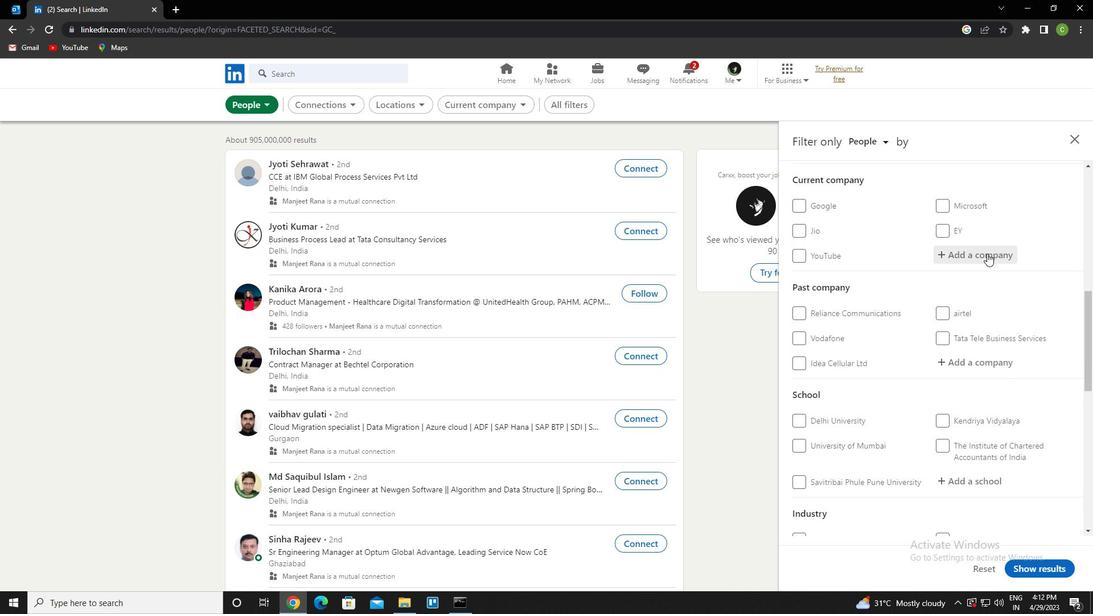 
Action: Mouse pressed left at (987, 255)
Screenshot: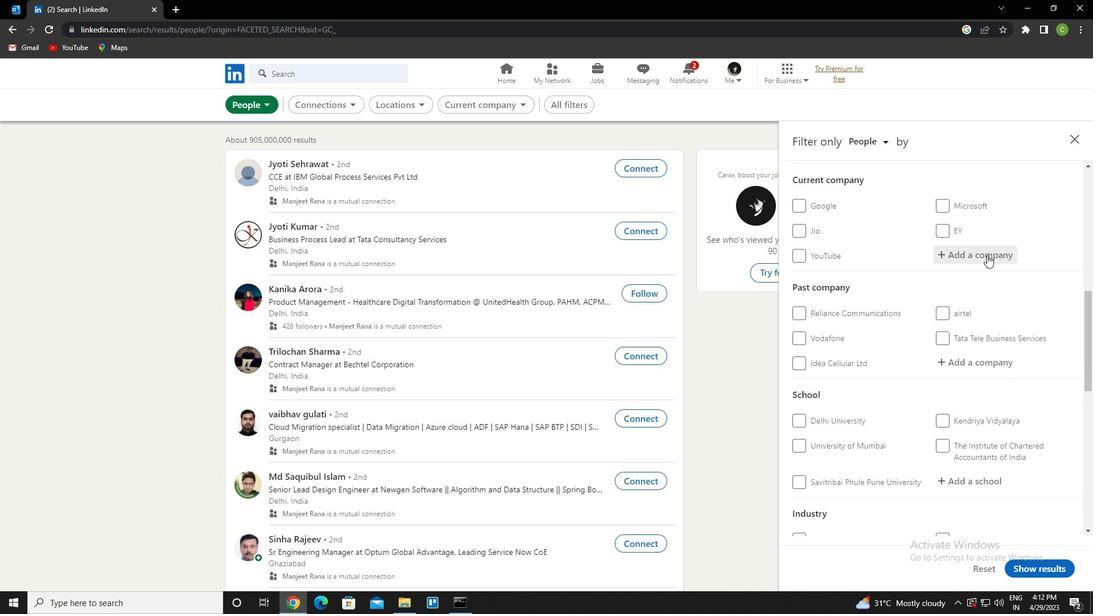 
Action: Key pressed ds<Key.space><Key.caps_lock>g<Key.caps_lock>r<Key.down><Key.enter>
Screenshot: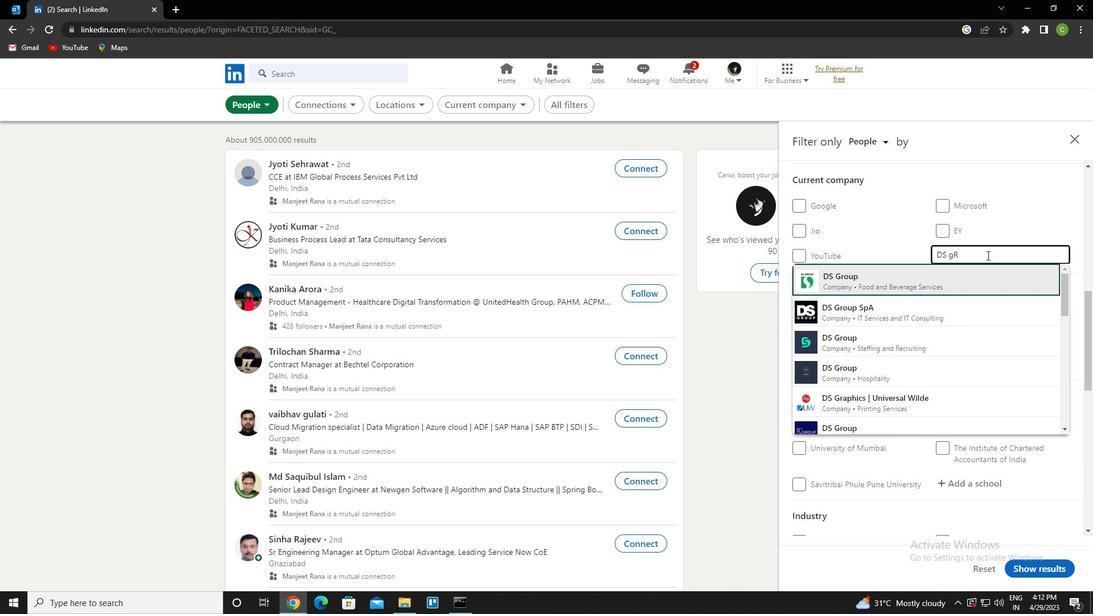 
Action: Mouse scrolled (987, 255) with delta (0, 0)
Screenshot: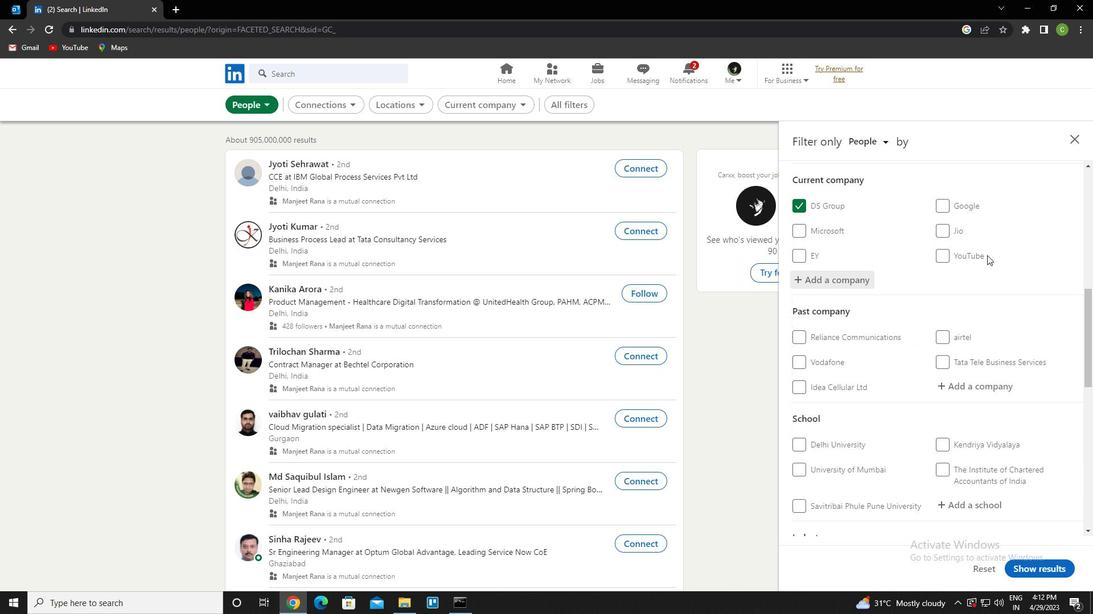 
Action: Mouse scrolled (987, 255) with delta (0, 0)
Screenshot: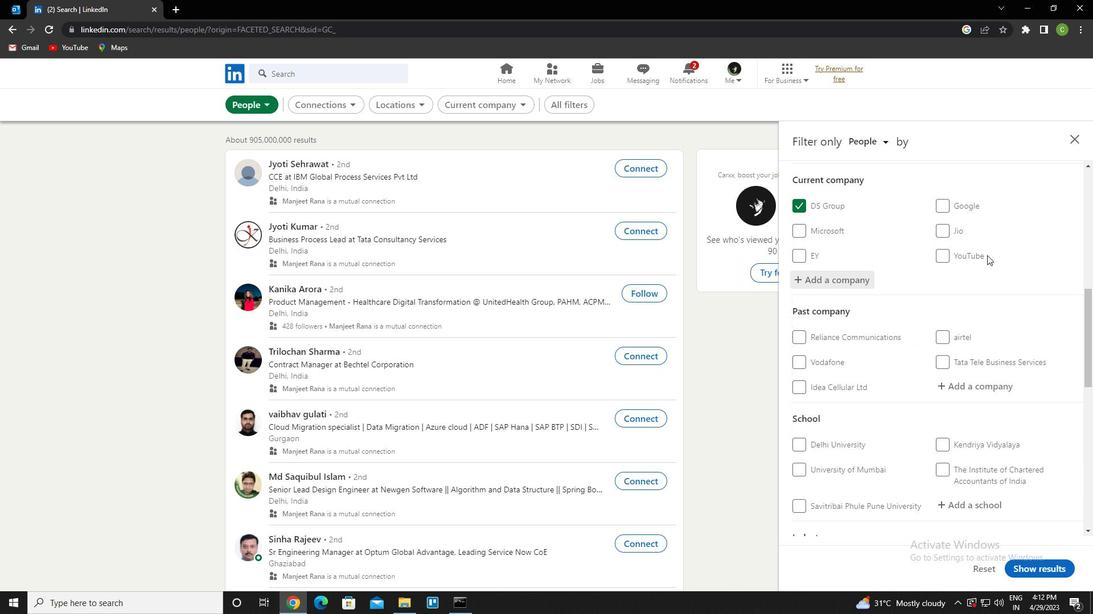 
Action: Mouse scrolled (987, 255) with delta (0, 0)
Screenshot: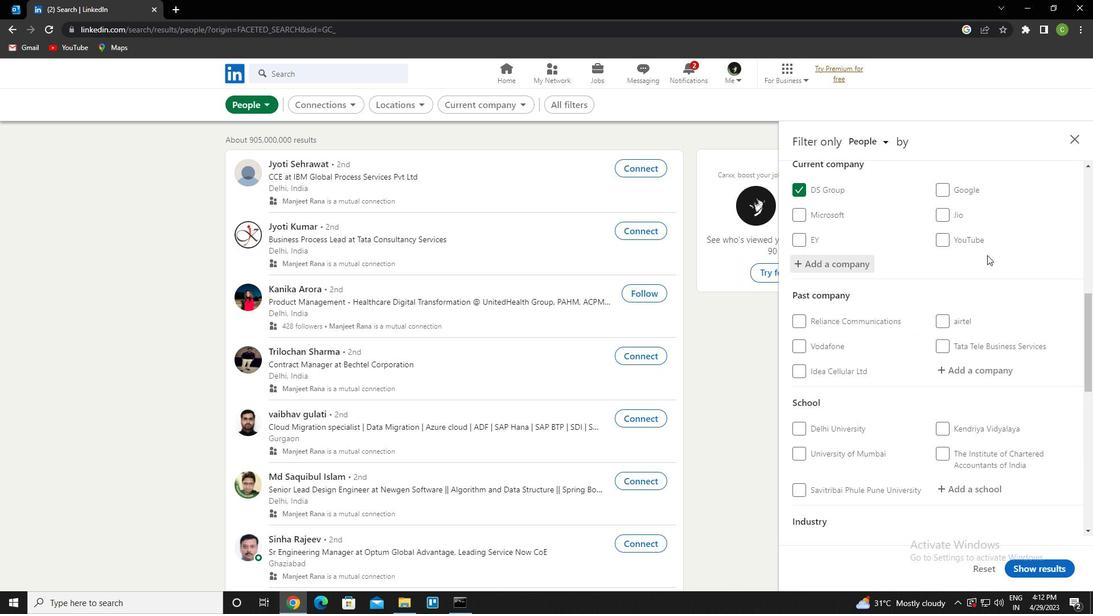 
Action: Mouse moved to (986, 333)
Screenshot: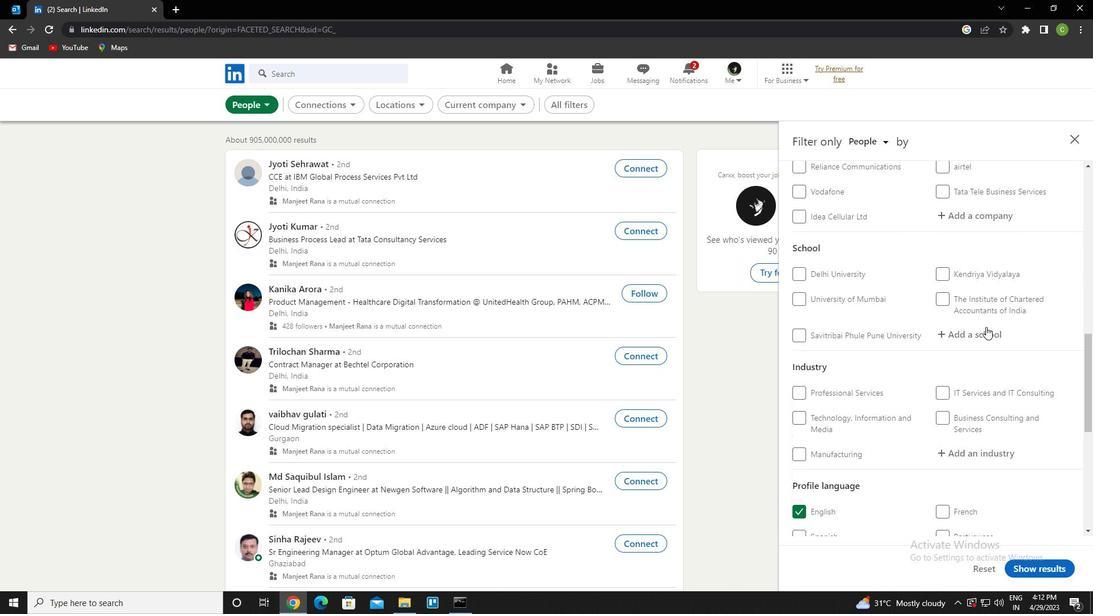 
Action: Mouse pressed left at (986, 333)
Screenshot: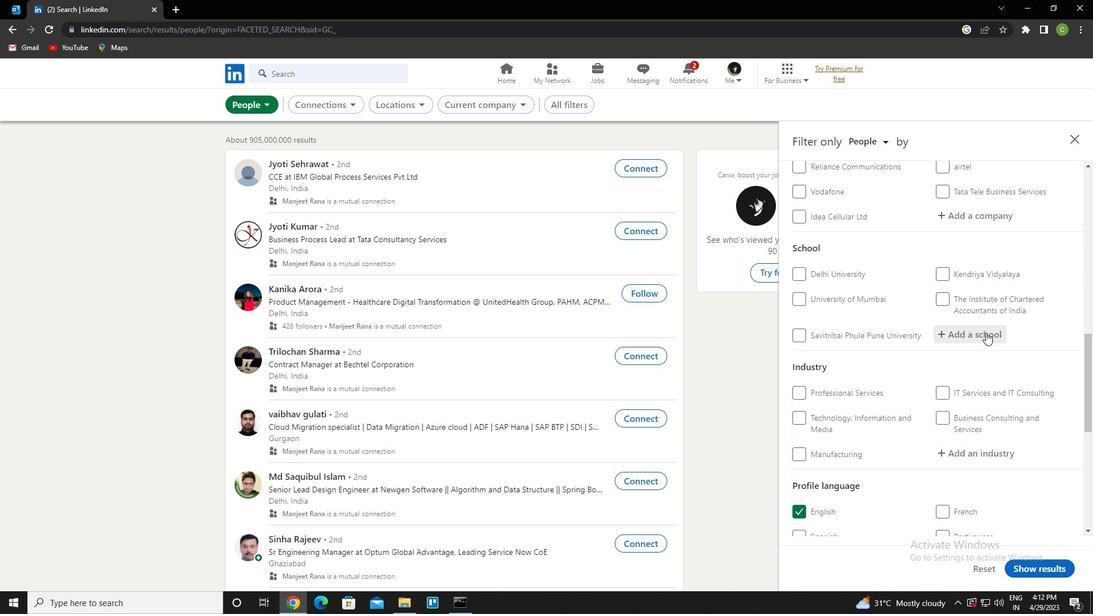 
Action: Key pressed <Key.caps_lock><Key.caps_lock>g<Key.caps_lock>u
Screenshot: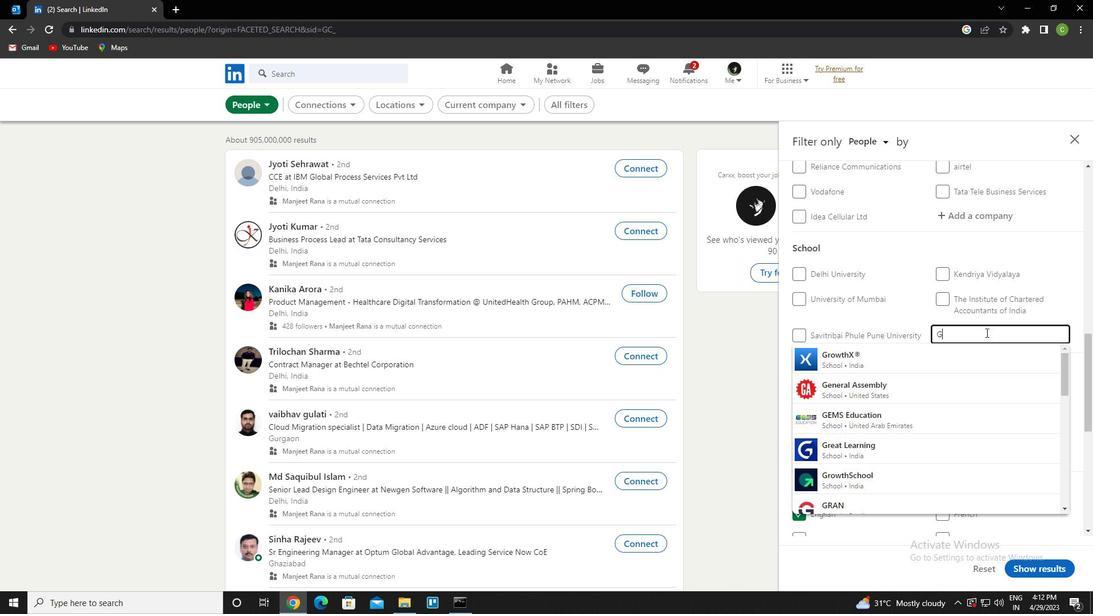 
Action: Mouse moved to (986, 333)
Screenshot: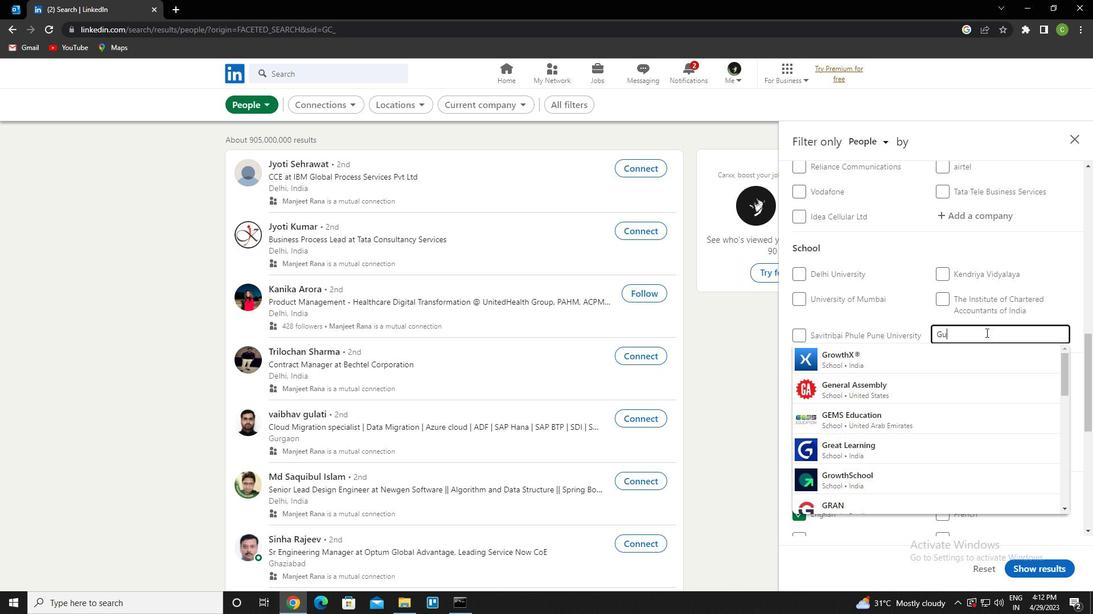 
Action: Key pressed jri<Key.space><Key.caps_lock>c<Key.caps_lock>olla<Key.backspace><Key.down><Key.enter>
Screenshot: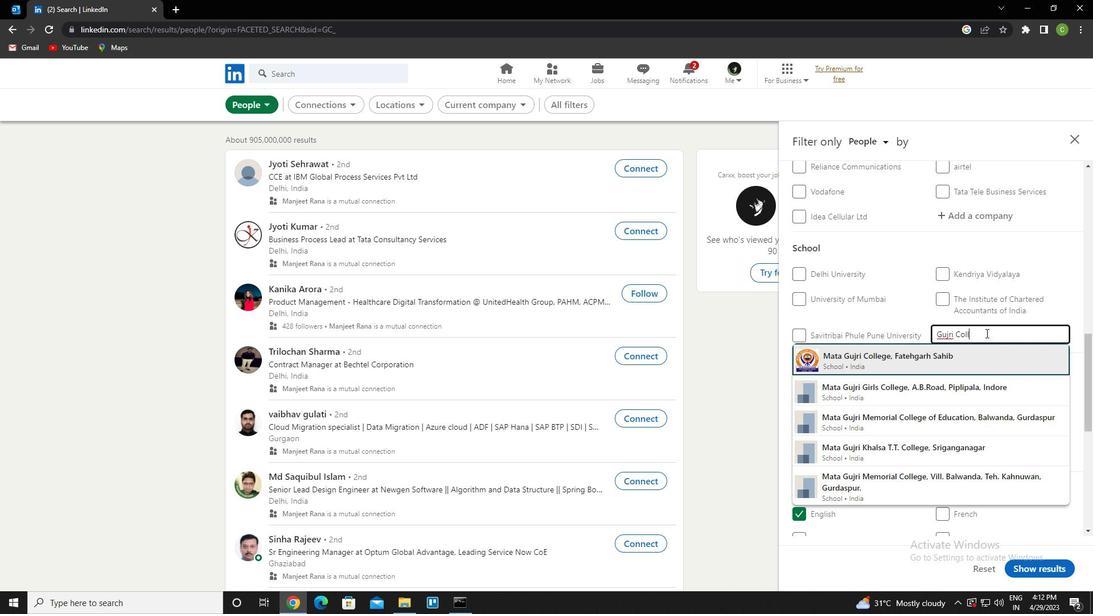 
Action: Mouse moved to (982, 341)
Screenshot: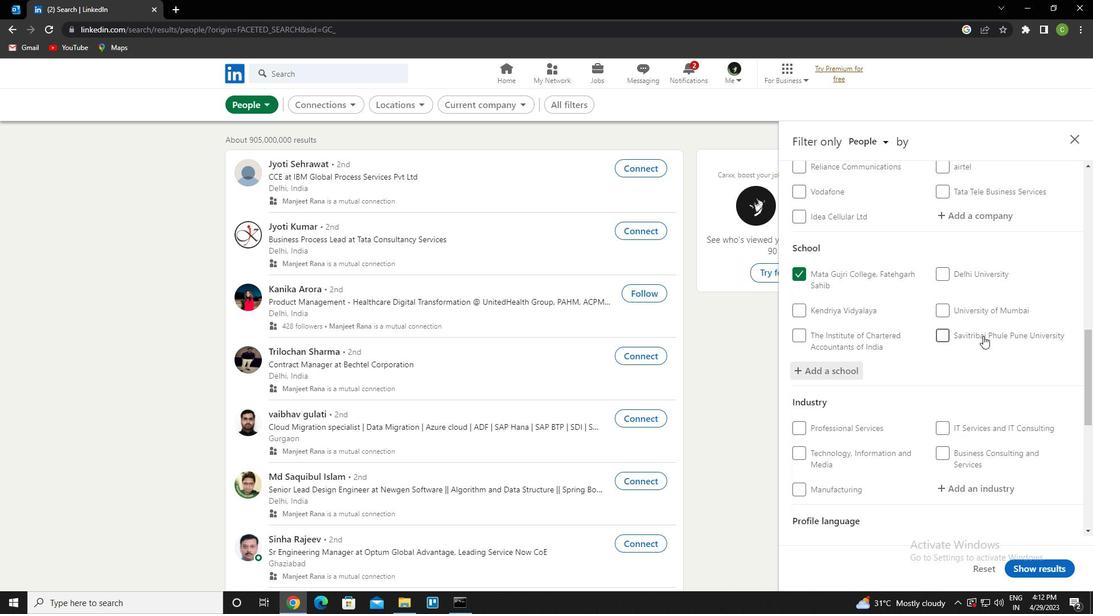 
Action: Mouse scrolled (982, 340) with delta (0, 0)
Screenshot: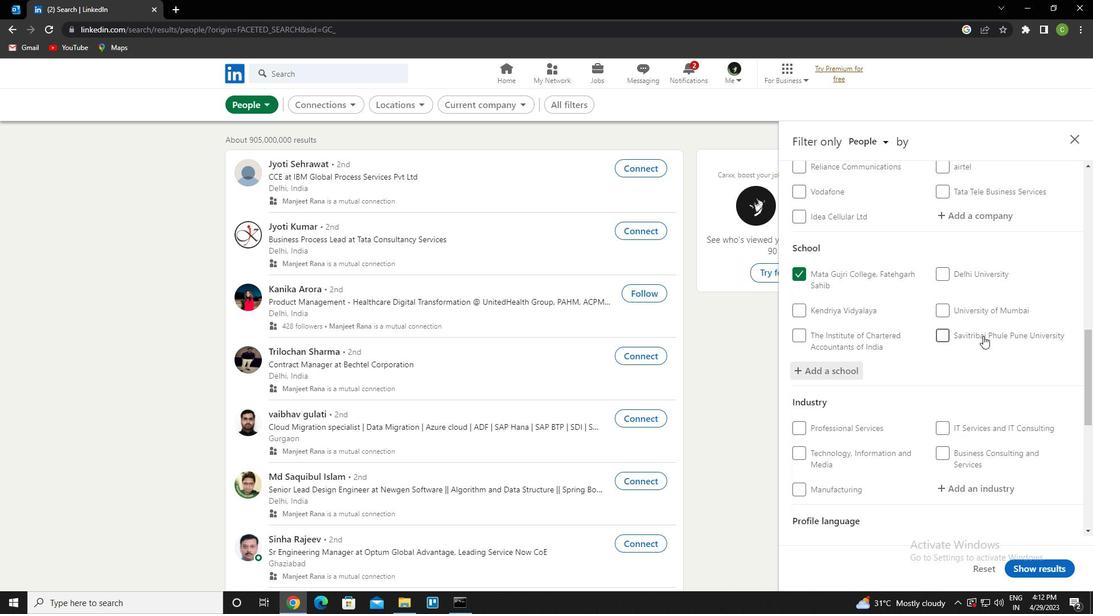 
Action: Mouse moved to (982, 352)
Screenshot: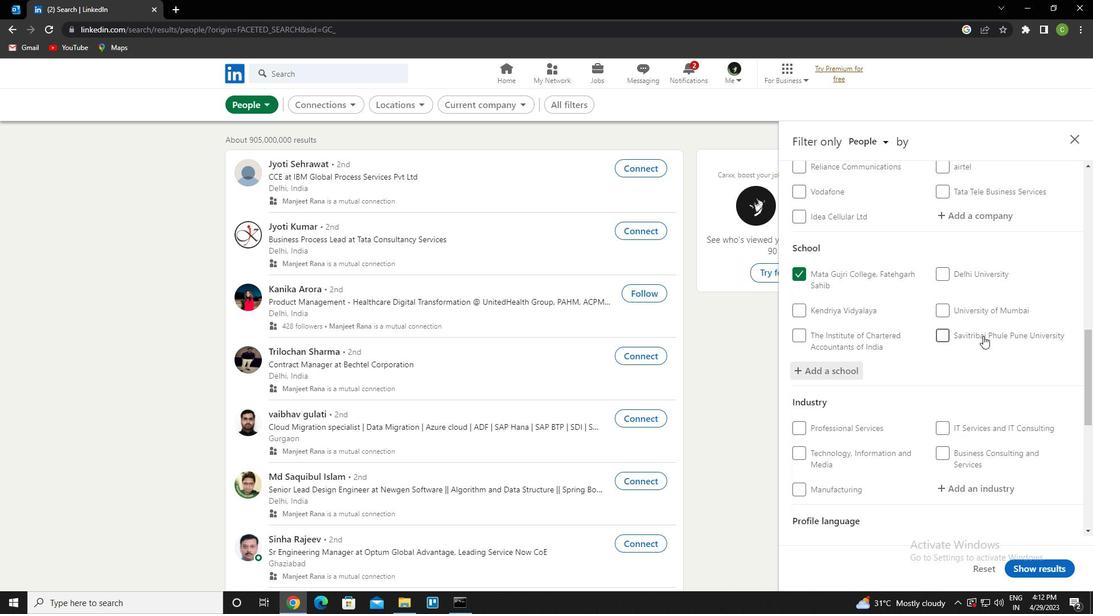 
Action: Mouse scrolled (982, 351) with delta (0, 0)
Screenshot: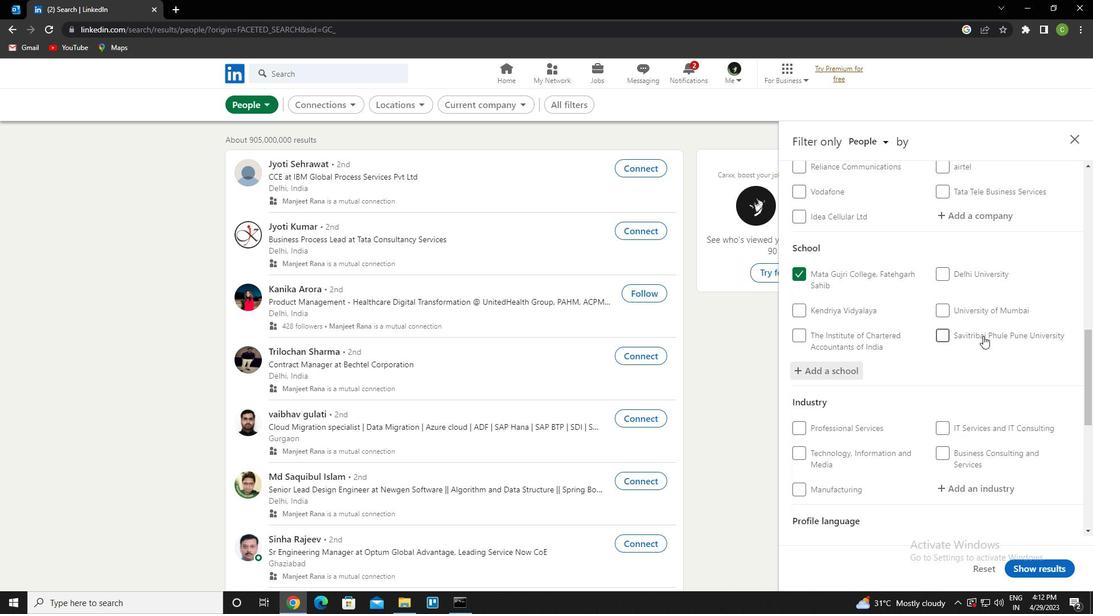 
Action: Mouse scrolled (982, 351) with delta (0, 0)
Screenshot: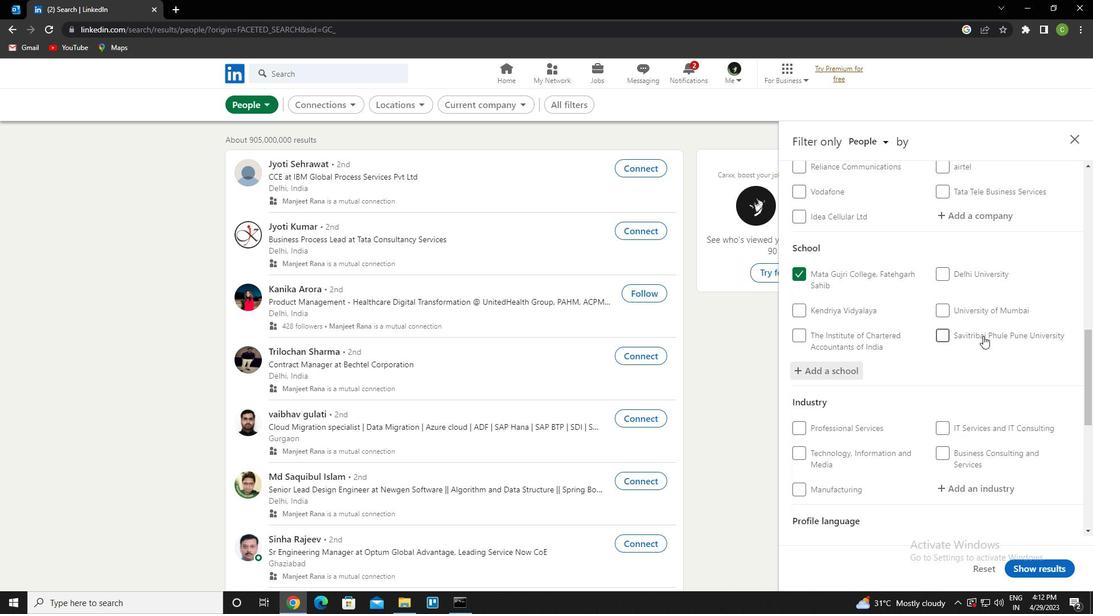 
Action: Mouse moved to (996, 326)
Screenshot: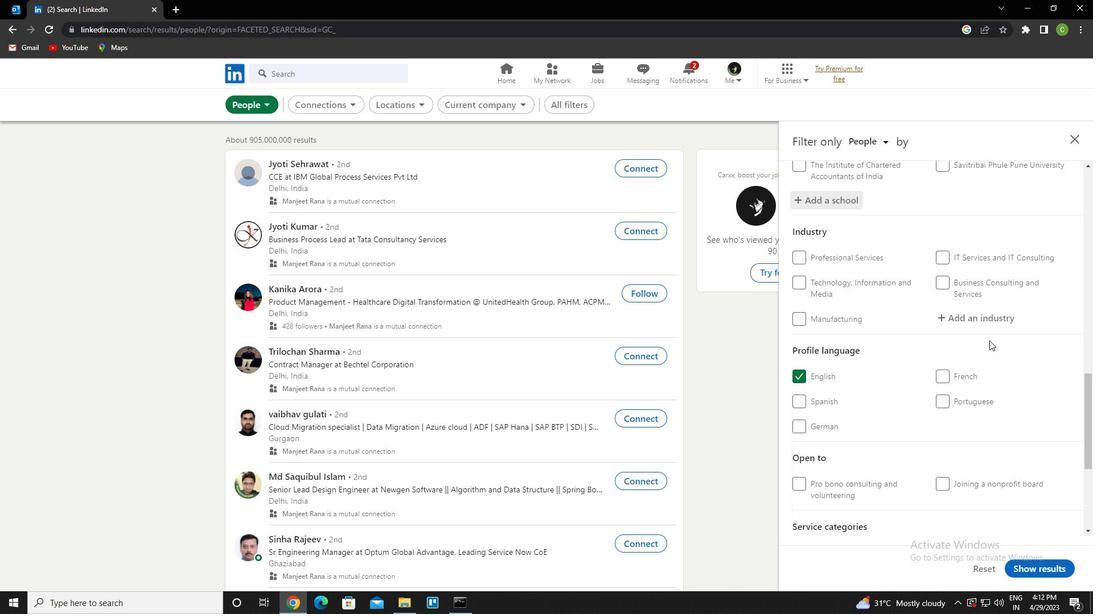 
Action: Mouse pressed left at (996, 326)
Screenshot: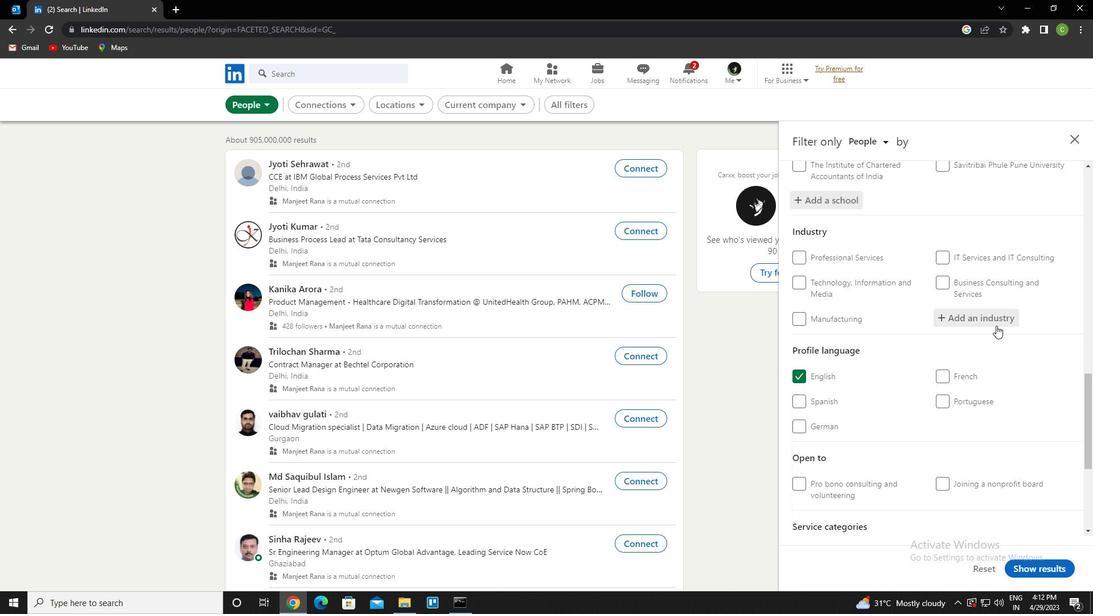 
Action: Key pressed <Key.caps_lock>w<Key.caps_lock>holesale<Key.space>import<Key.down><Key.enter>
Screenshot: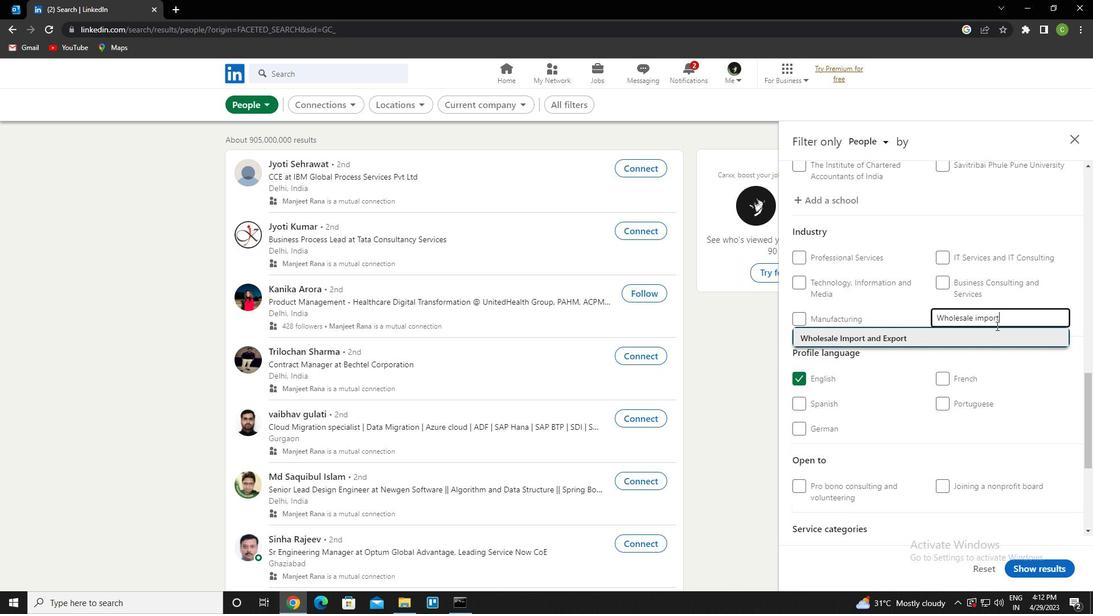 
Action: Mouse moved to (1024, 204)
Screenshot: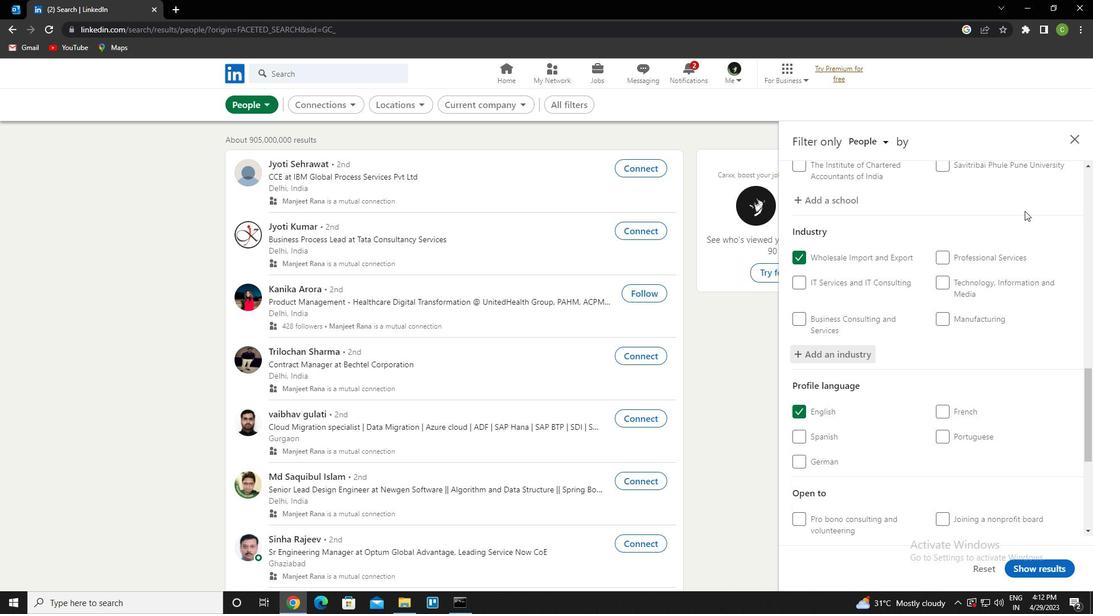 
Action: Mouse scrolled (1024, 204) with delta (0, 0)
Screenshot: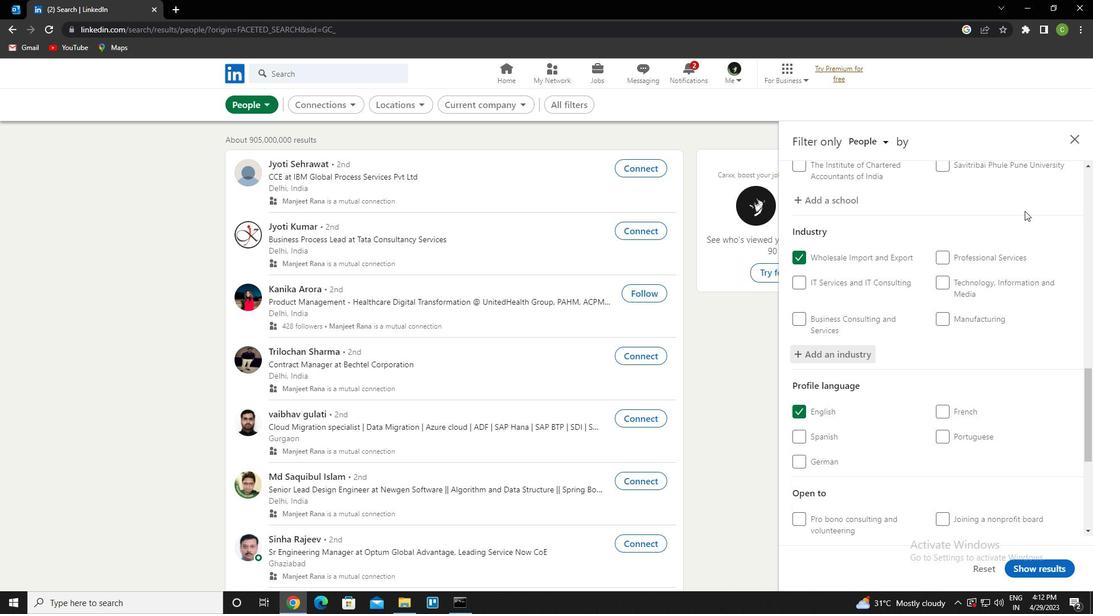 
Action: Mouse scrolled (1024, 204) with delta (0, 0)
Screenshot: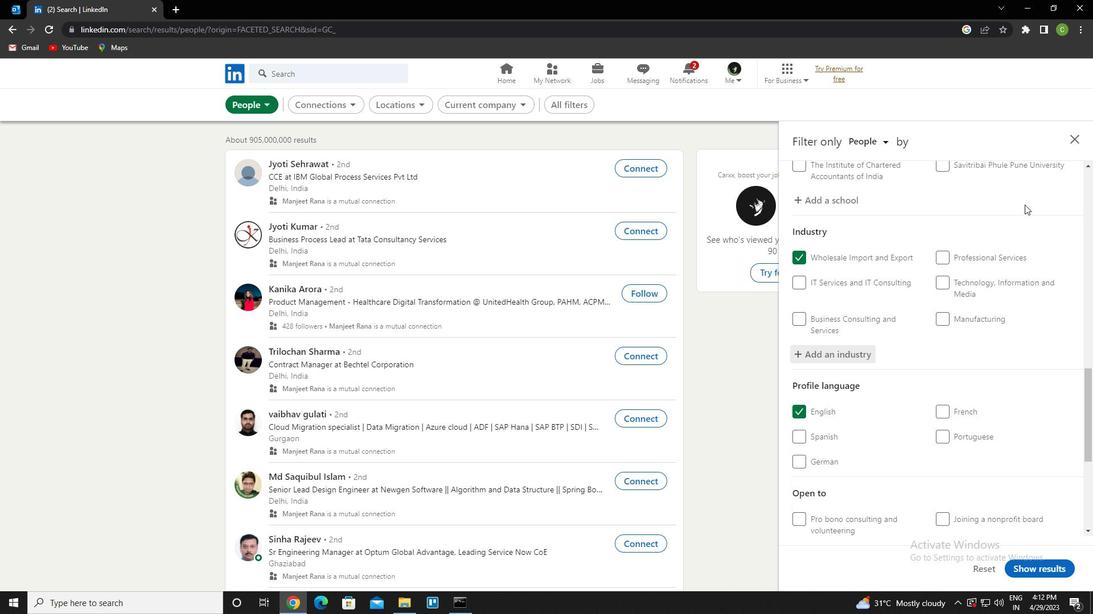 
Action: Mouse moved to (1019, 212)
Screenshot: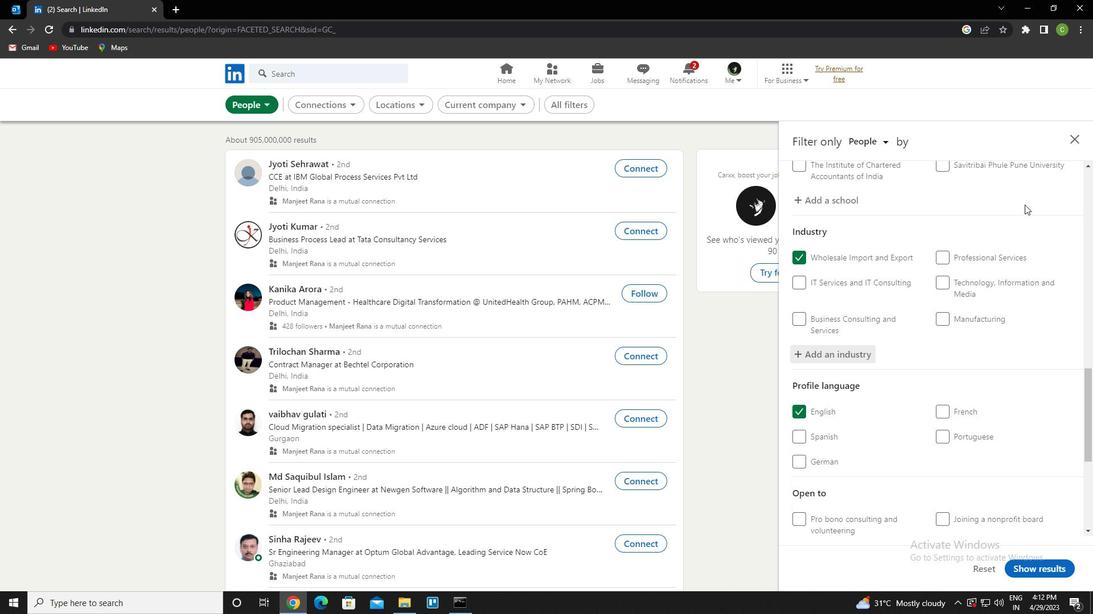 
Action: Mouse scrolled (1019, 211) with delta (0, 0)
Screenshot: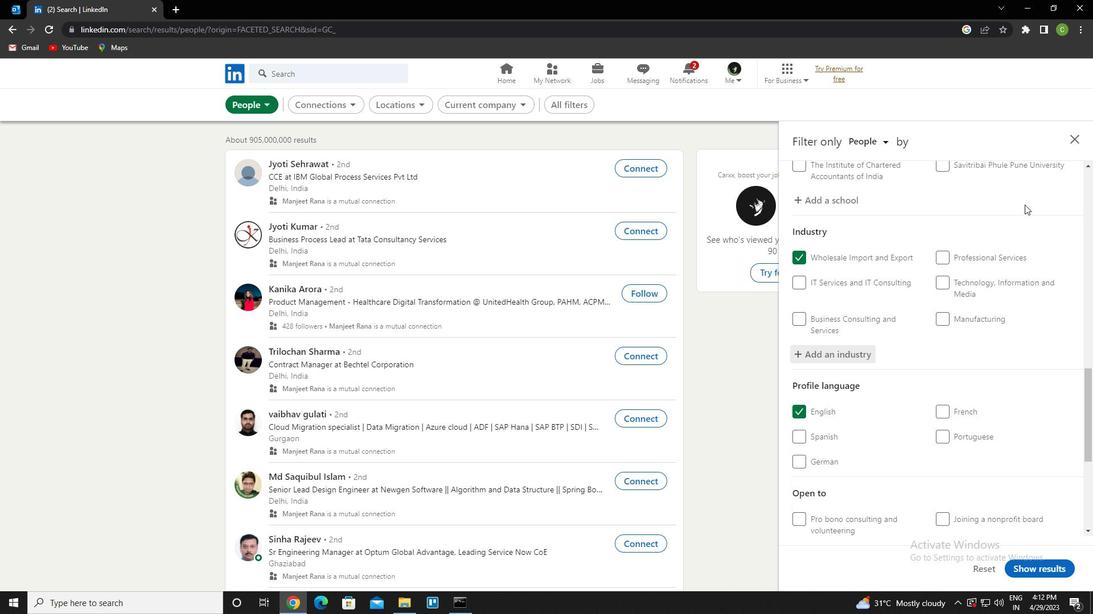 
Action: Mouse moved to (1017, 228)
Screenshot: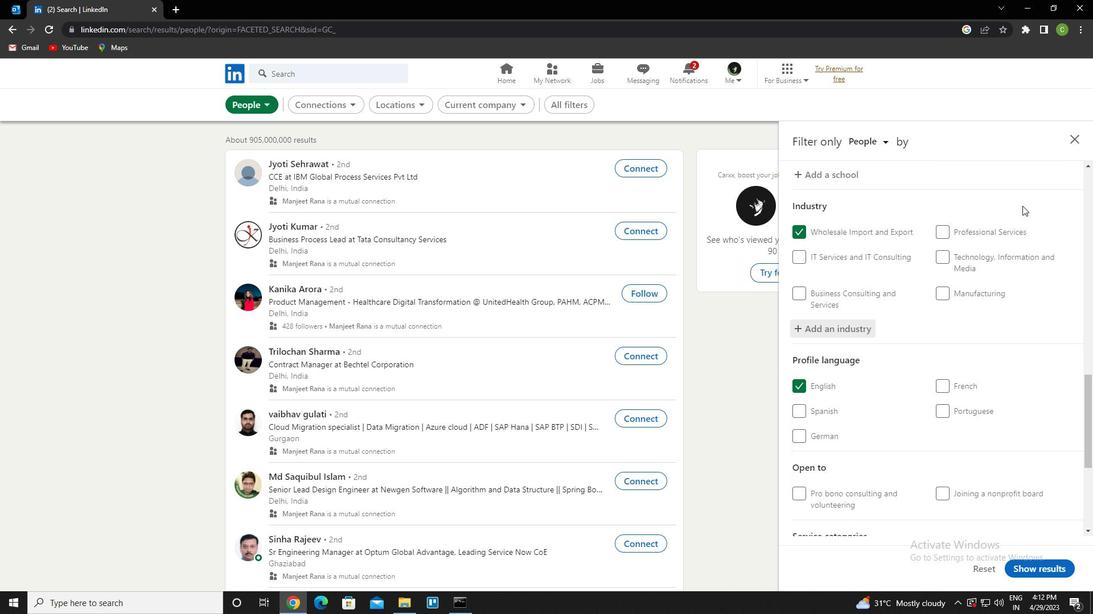 
Action: Mouse scrolled (1017, 228) with delta (0, 0)
Screenshot: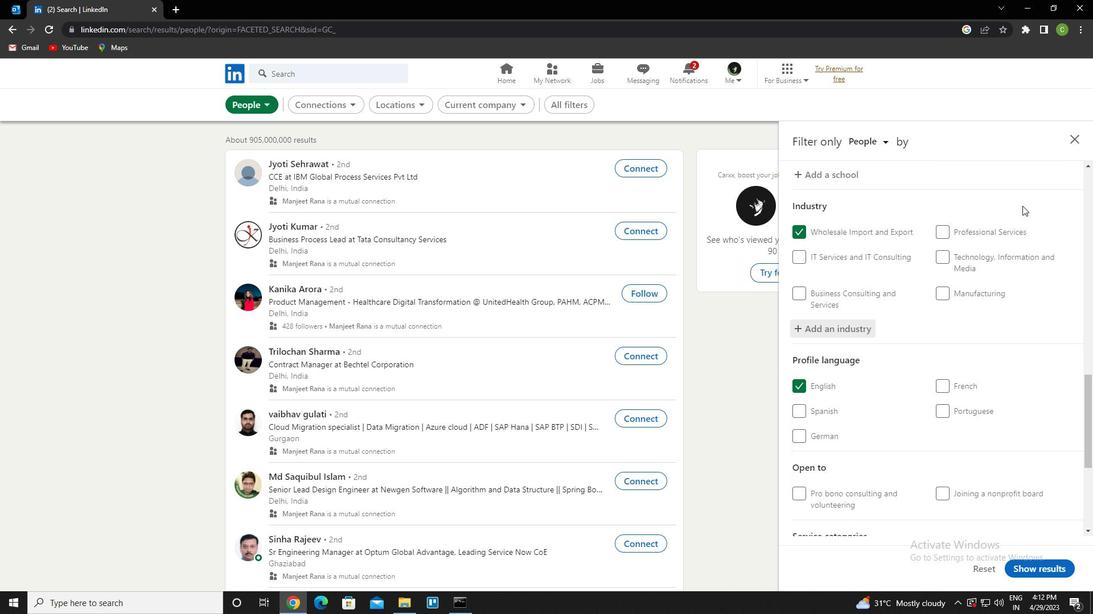 
Action: Mouse moved to (981, 411)
Screenshot: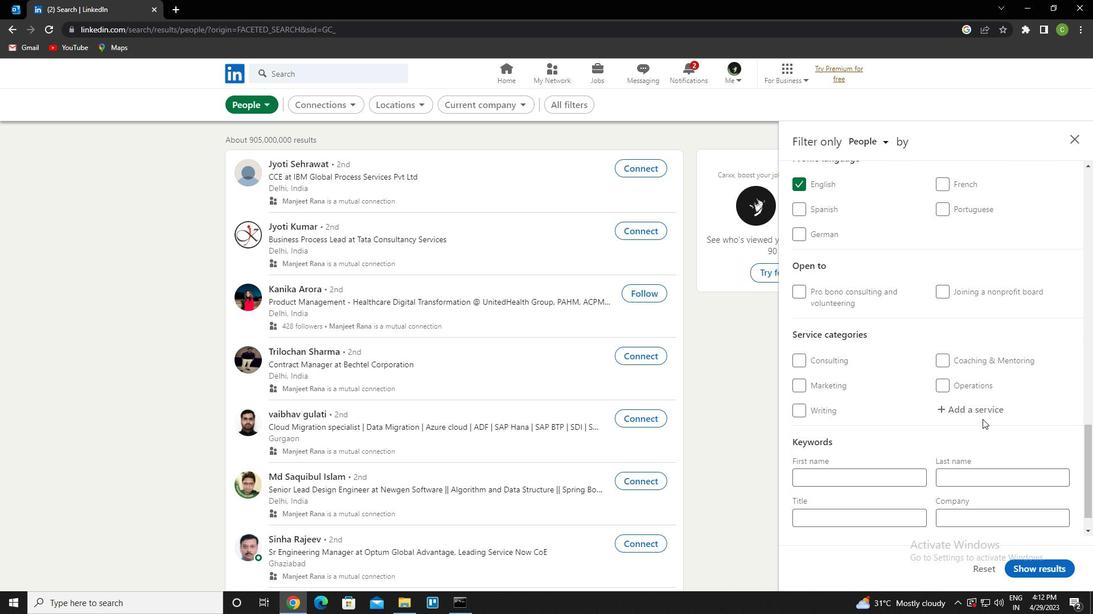 
Action: Mouse pressed left at (981, 411)
Screenshot: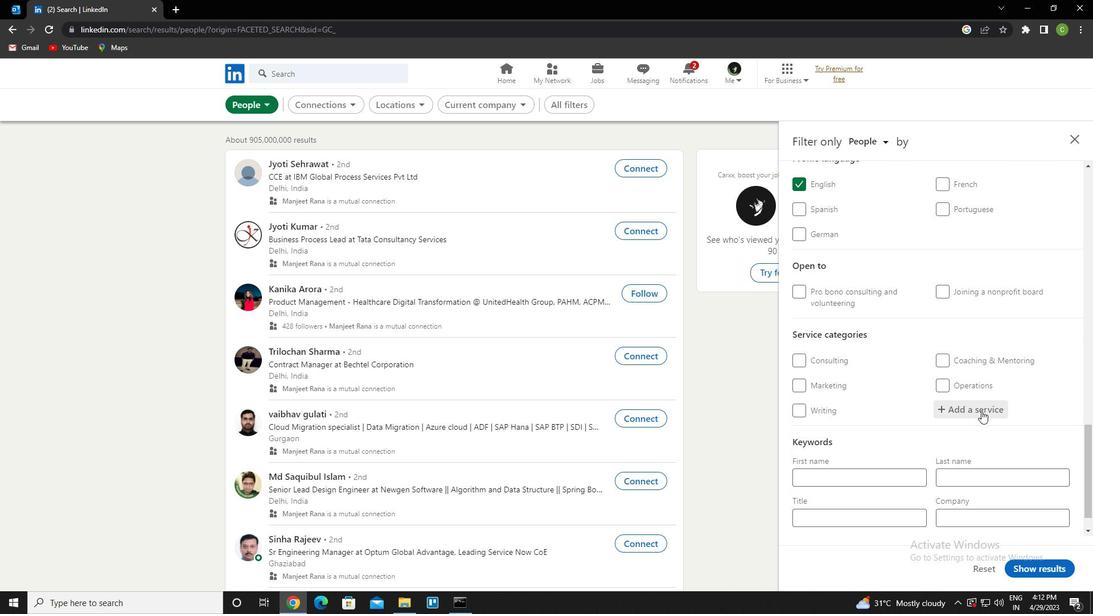 
Action: Key pressed <Key.caps_lock>m<Key.caps_lock>arket<Key.space><Key.down><Key.enter>
Screenshot: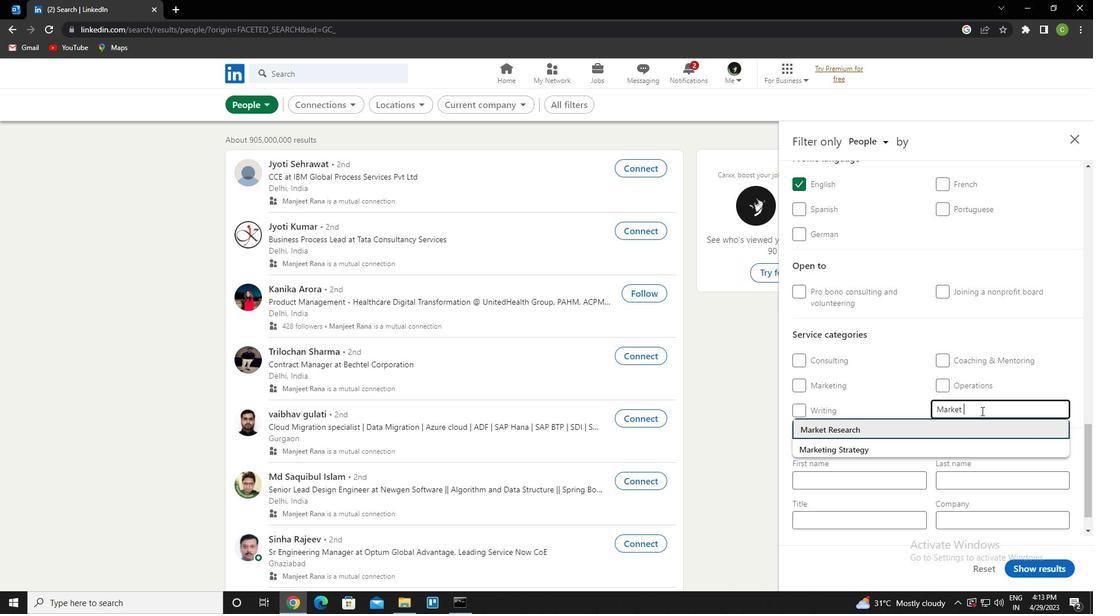 
Action: Mouse moved to (1076, 462)
Screenshot: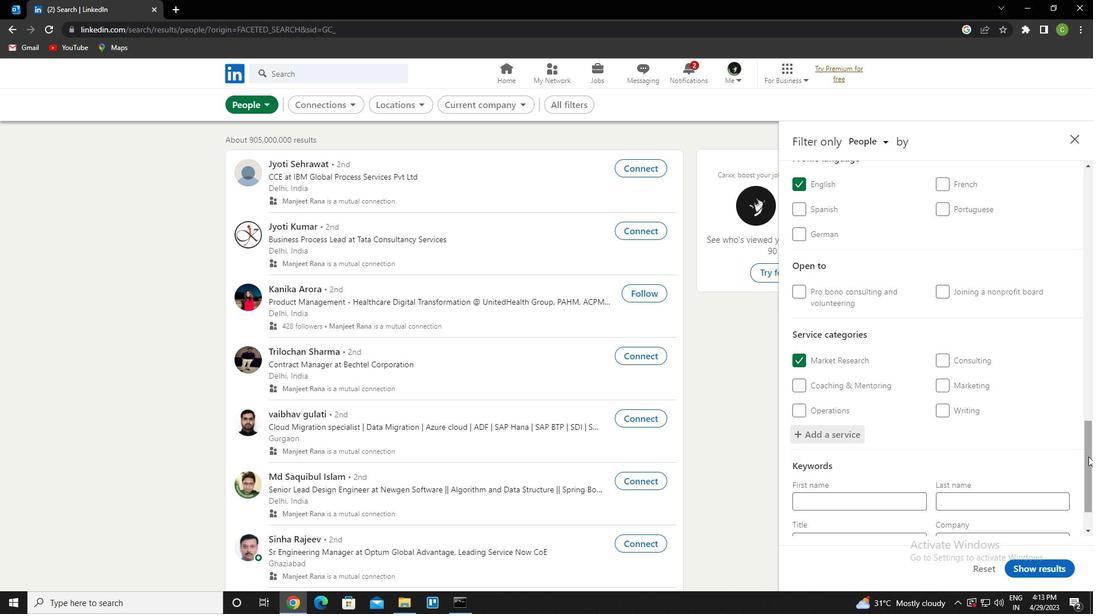 
Action: Mouse scrolled (1076, 462) with delta (0, 0)
Screenshot: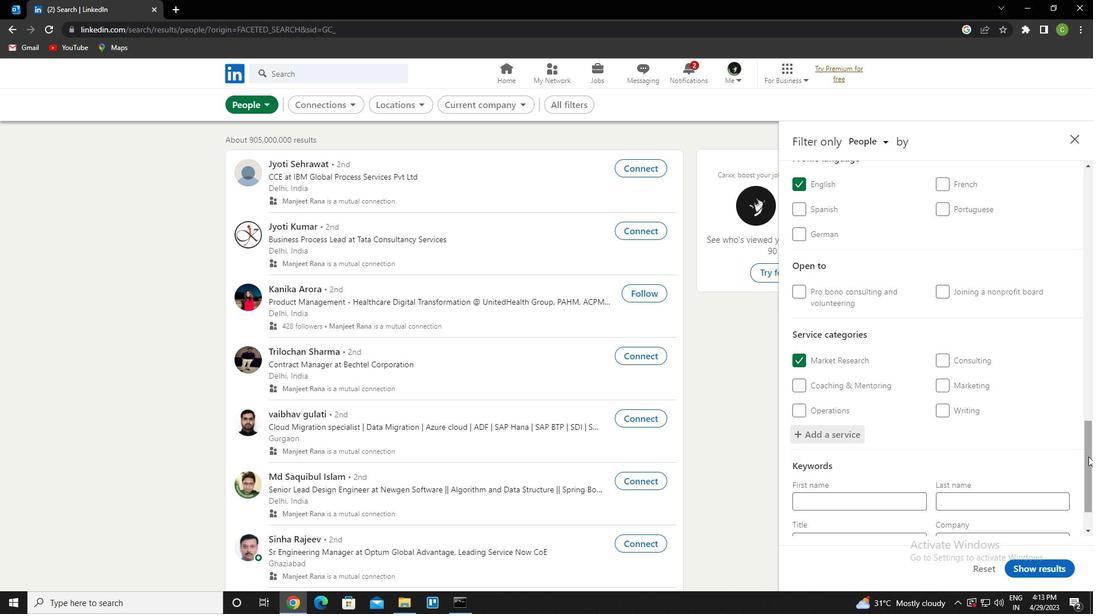 
Action: Mouse moved to (1063, 466)
Screenshot: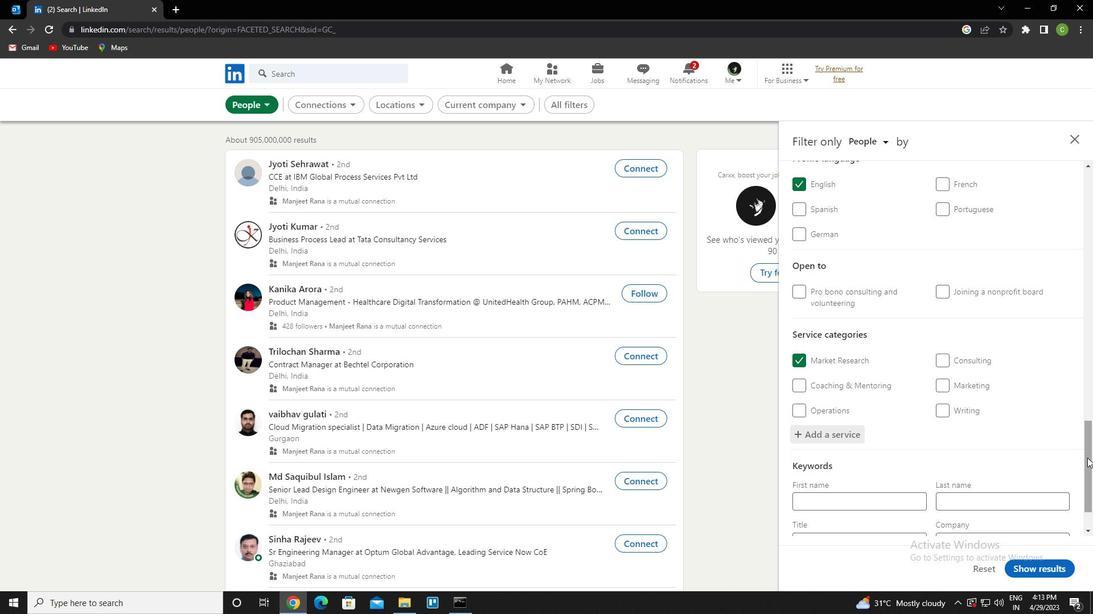 
Action: Mouse scrolled (1063, 466) with delta (0, 0)
Screenshot: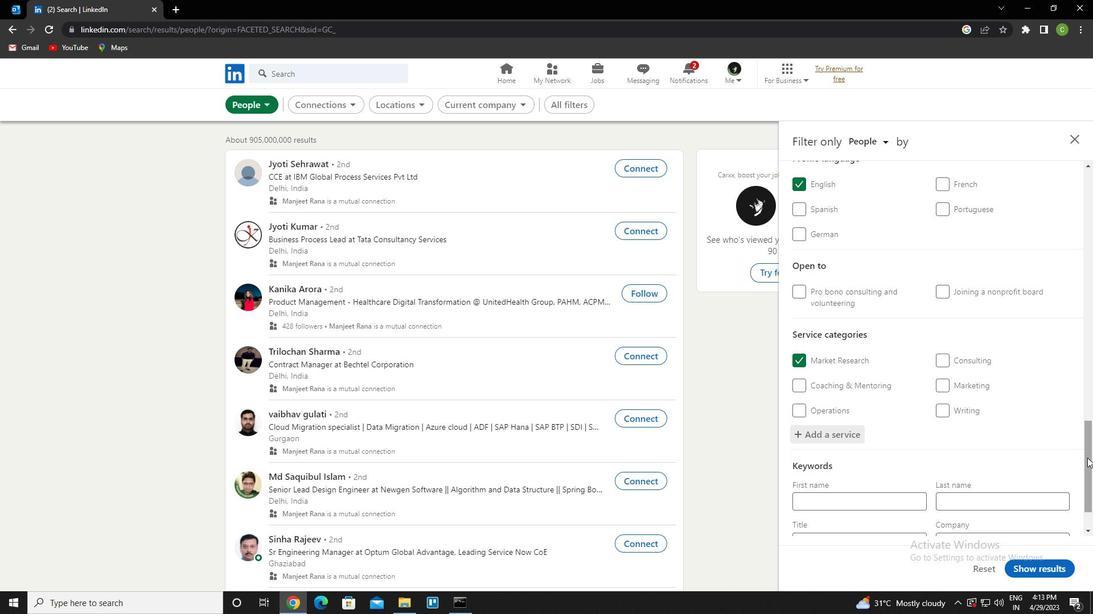 
Action: Mouse moved to (1061, 468)
Screenshot: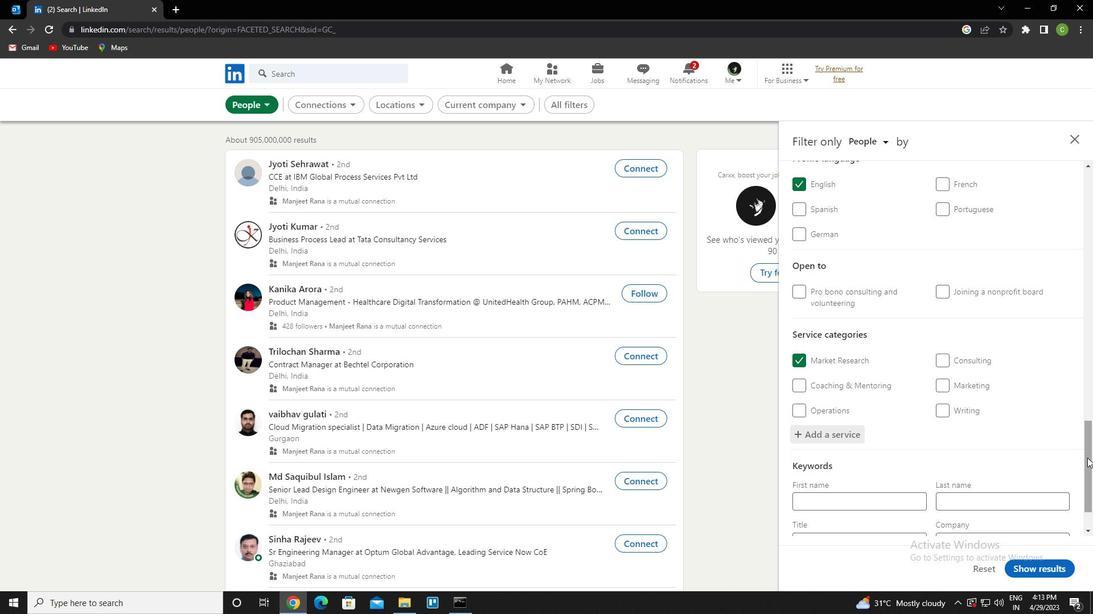 
Action: Mouse scrolled (1061, 467) with delta (0, 0)
Screenshot: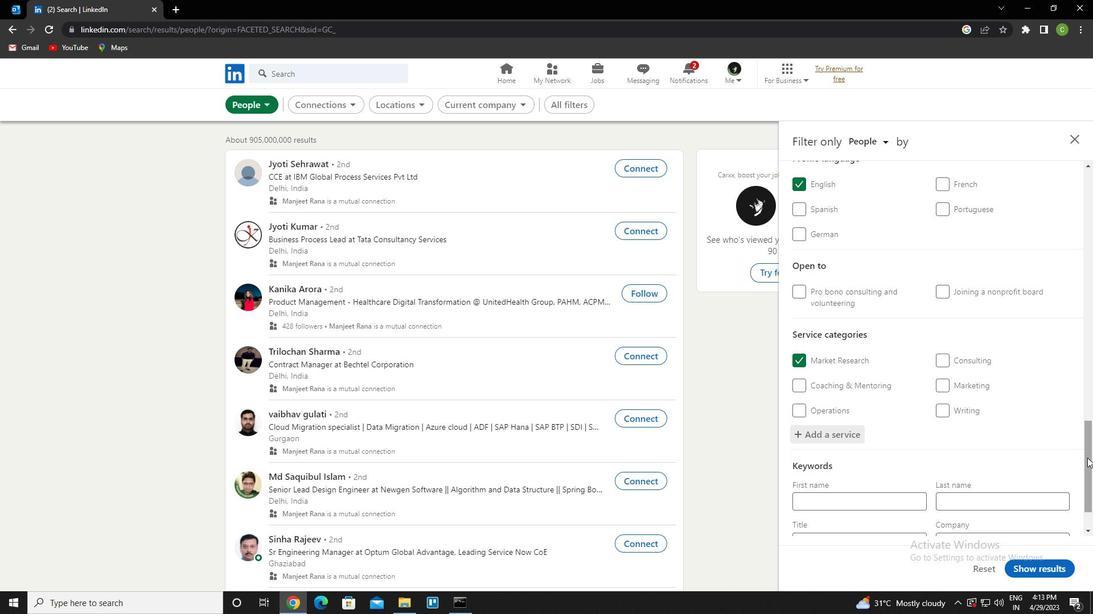 
Action: Mouse moved to (1060, 469)
Screenshot: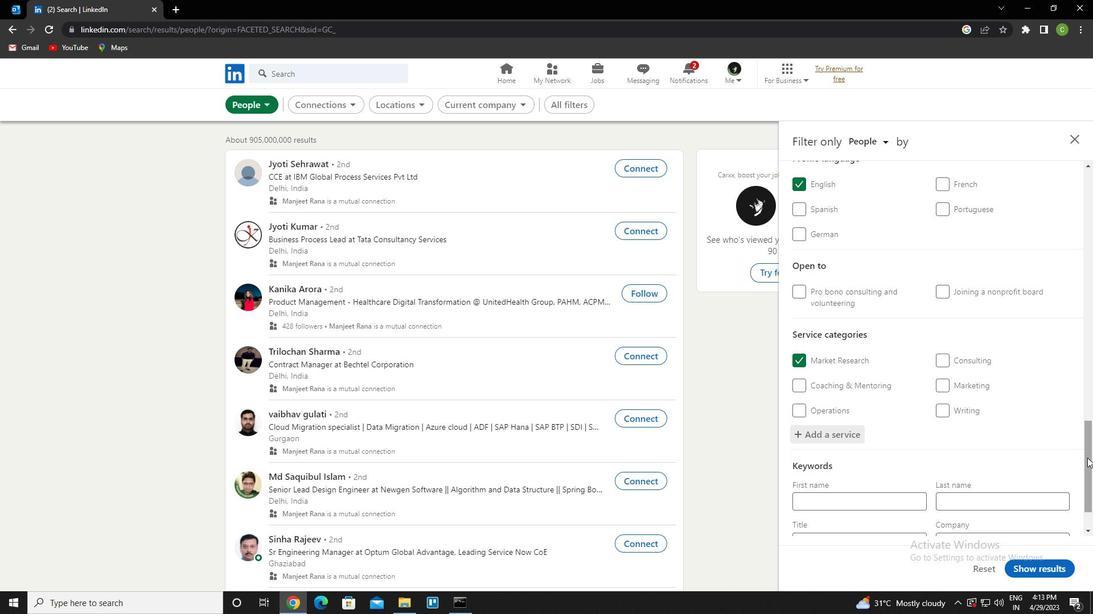 
Action: Mouse scrolled (1060, 468) with delta (0, 0)
Screenshot: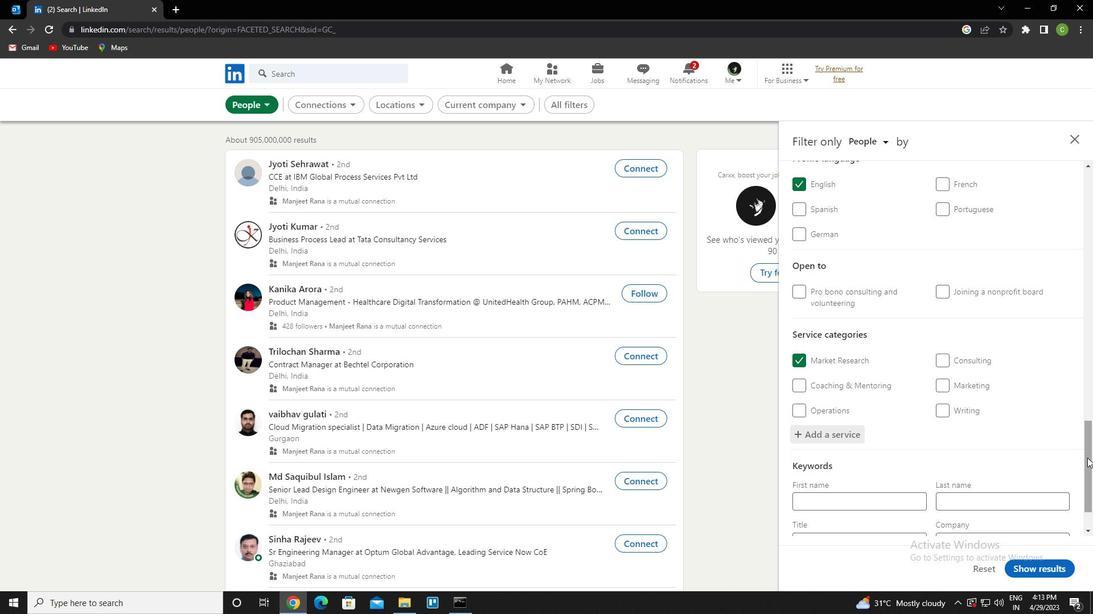 
Action: Mouse scrolled (1060, 468) with delta (0, 0)
Screenshot: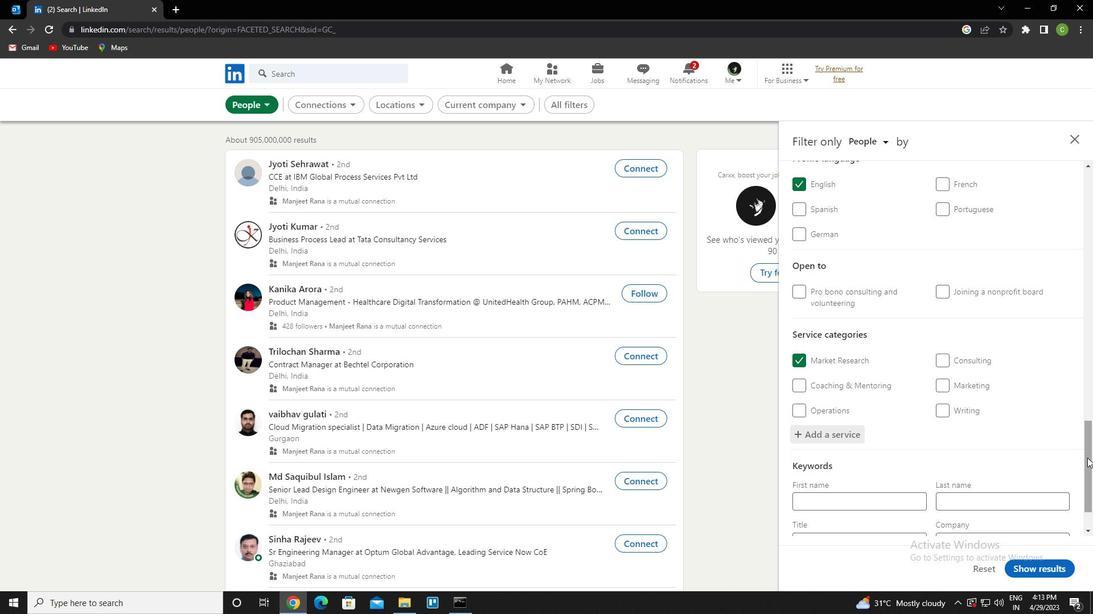 
Action: Mouse scrolled (1060, 468) with delta (0, 0)
Screenshot: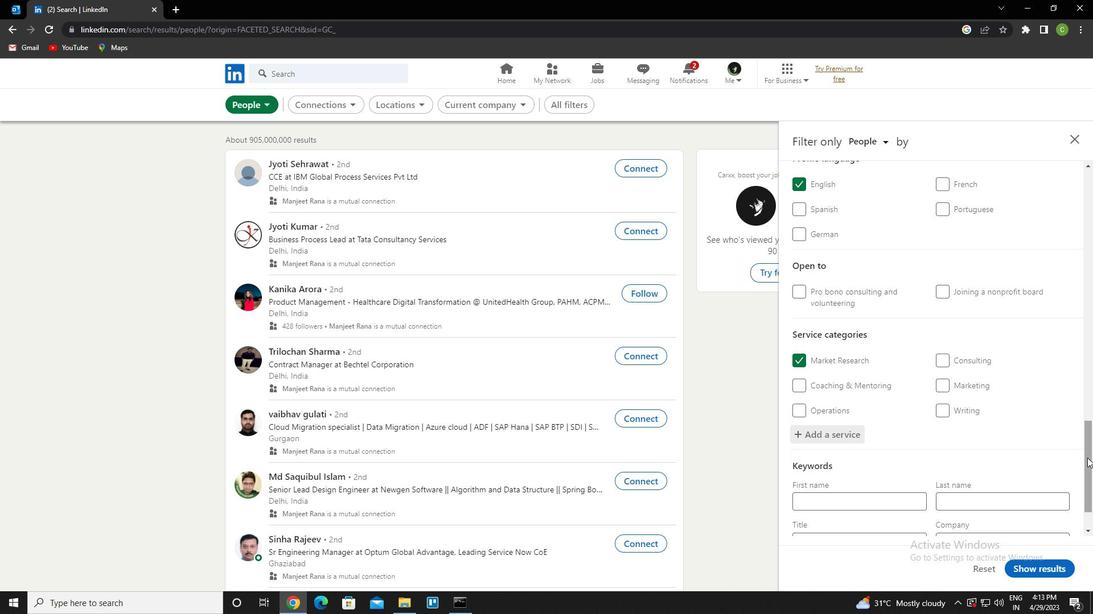 
Action: Mouse moved to (895, 492)
Screenshot: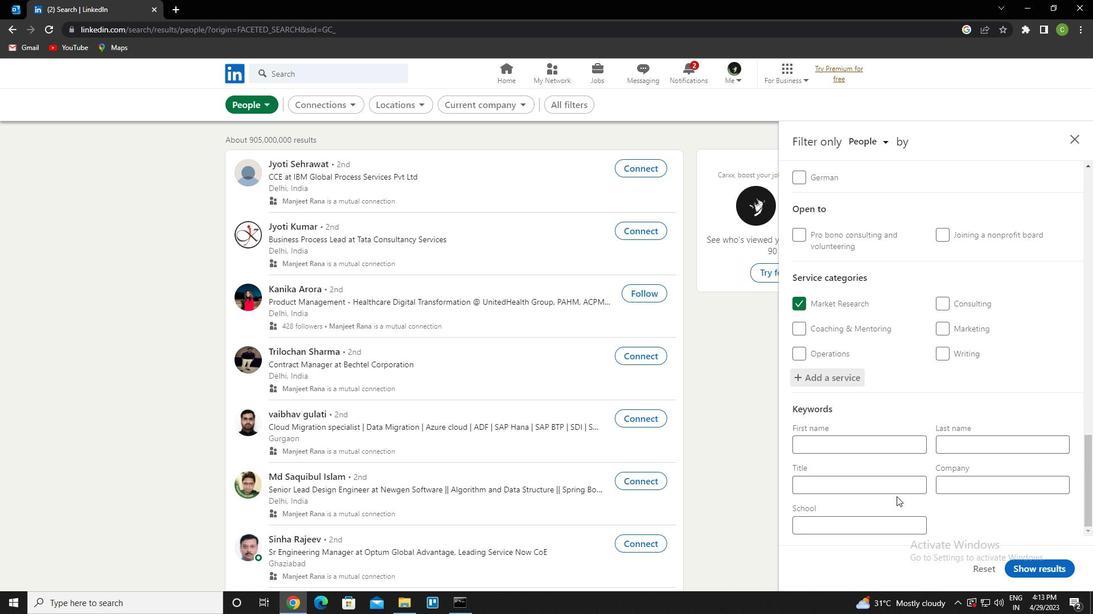 
Action: Mouse pressed left at (895, 492)
Screenshot: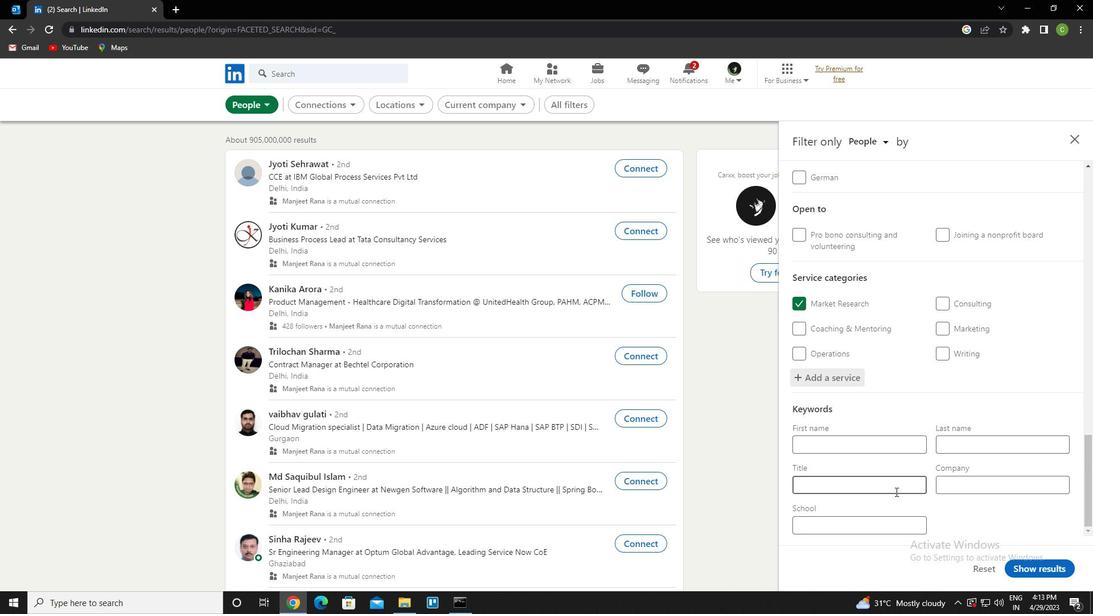 
Action: Key pressed <Key.caps_lock>w<Key.caps_lock>eeding<Key.space><Key.caps_lock>c<Key.caps_lock>oordinator
Screenshot: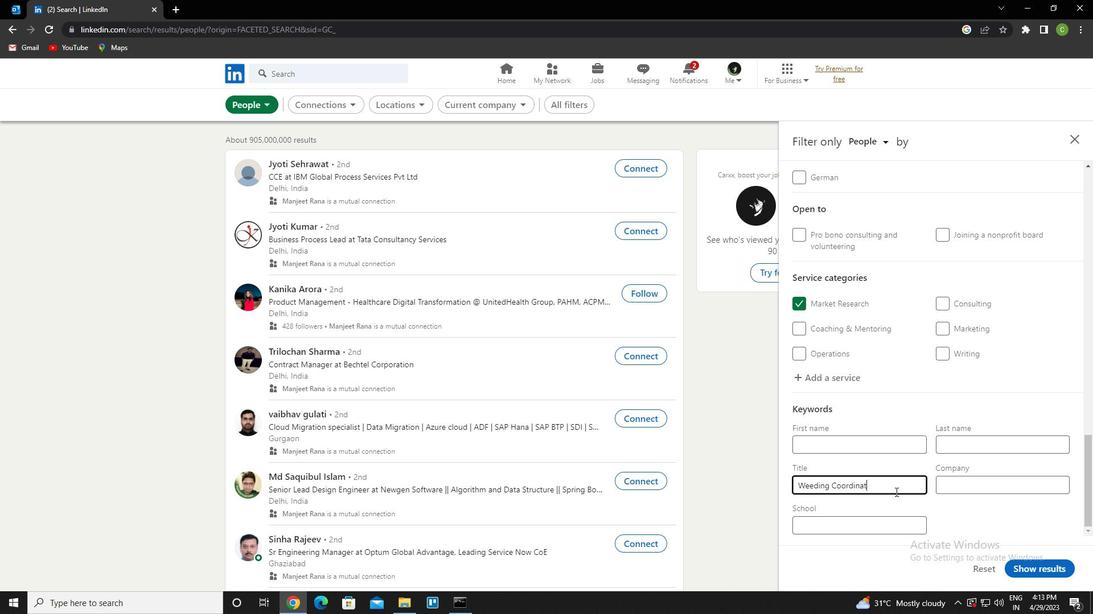 
Action: Mouse moved to (1068, 569)
Screenshot: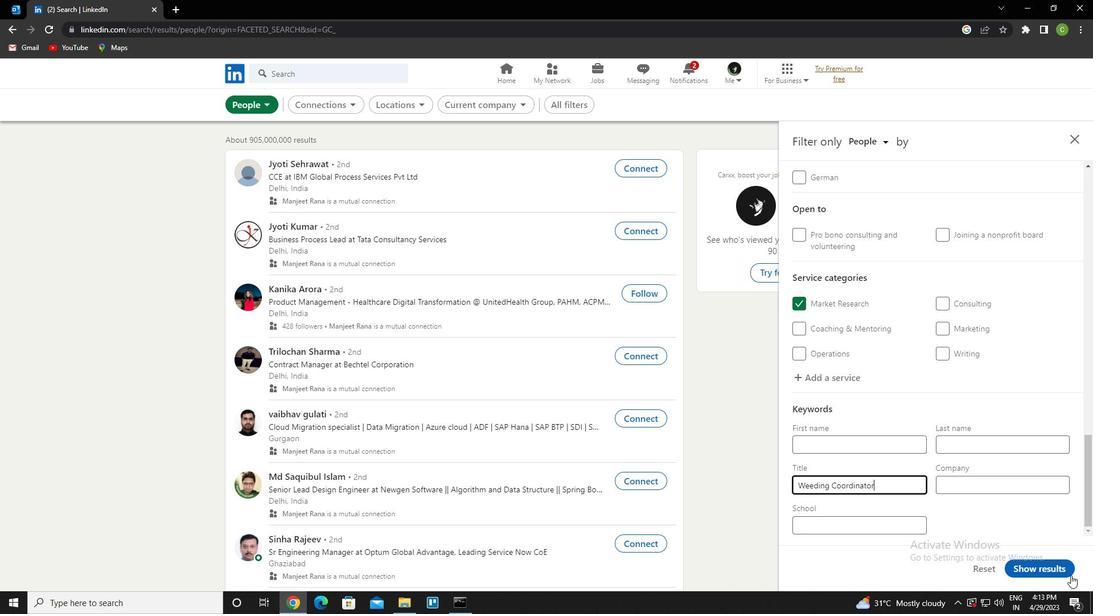 
Action: Mouse pressed left at (1068, 569)
Screenshot: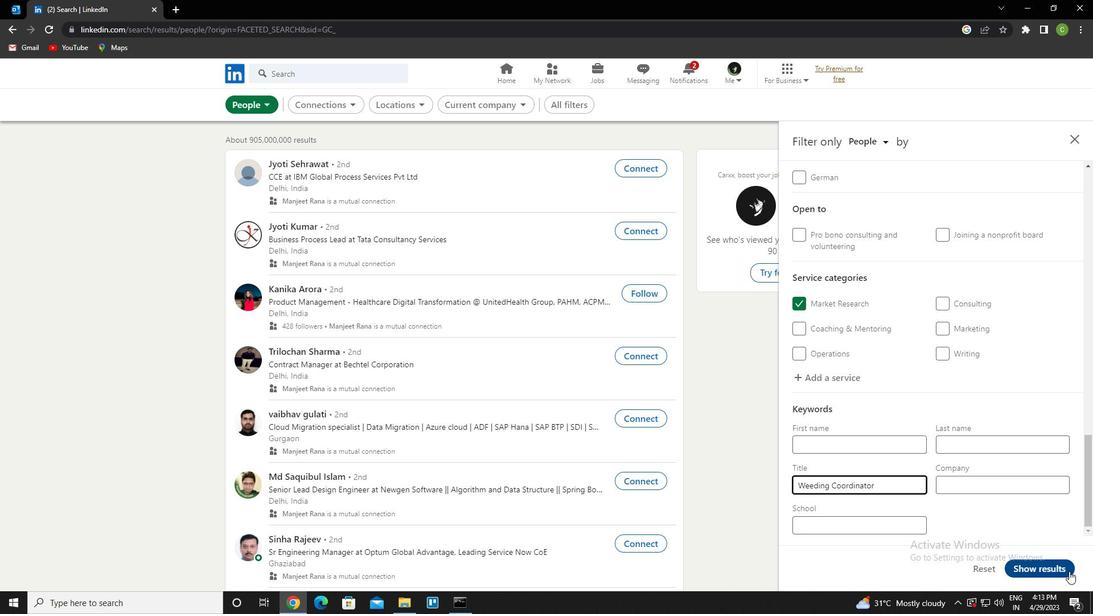 
Action: Mouse moved to (530, 523)
Screenshot: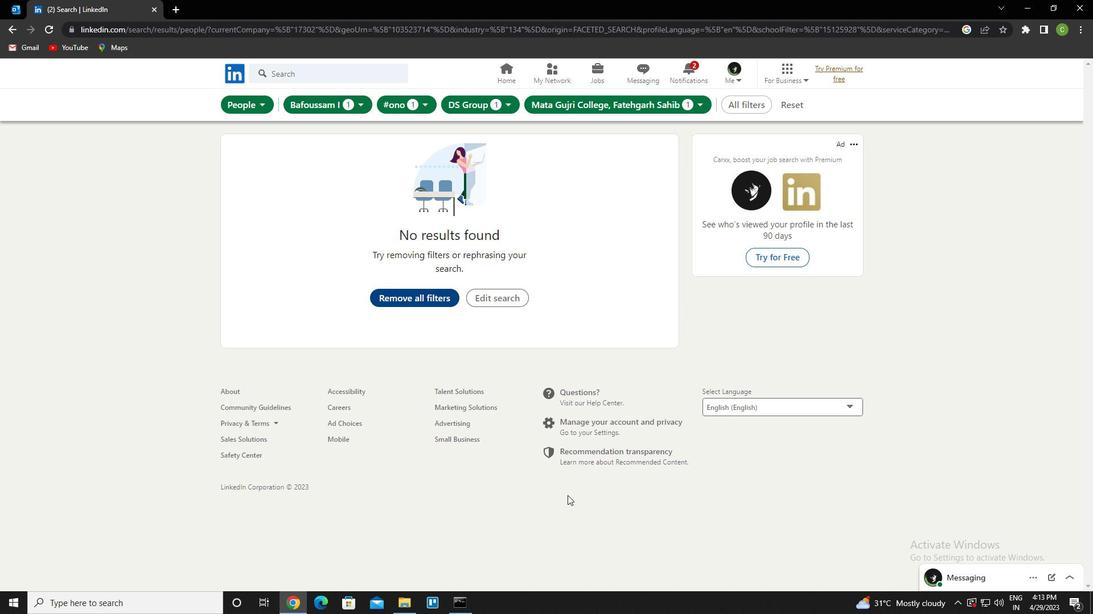 
